 Task: Search the Airbnb community "Property Management Software Communities"
Action: Mouse scrolled (873, 405) with delta (0, 0)
Screenshot: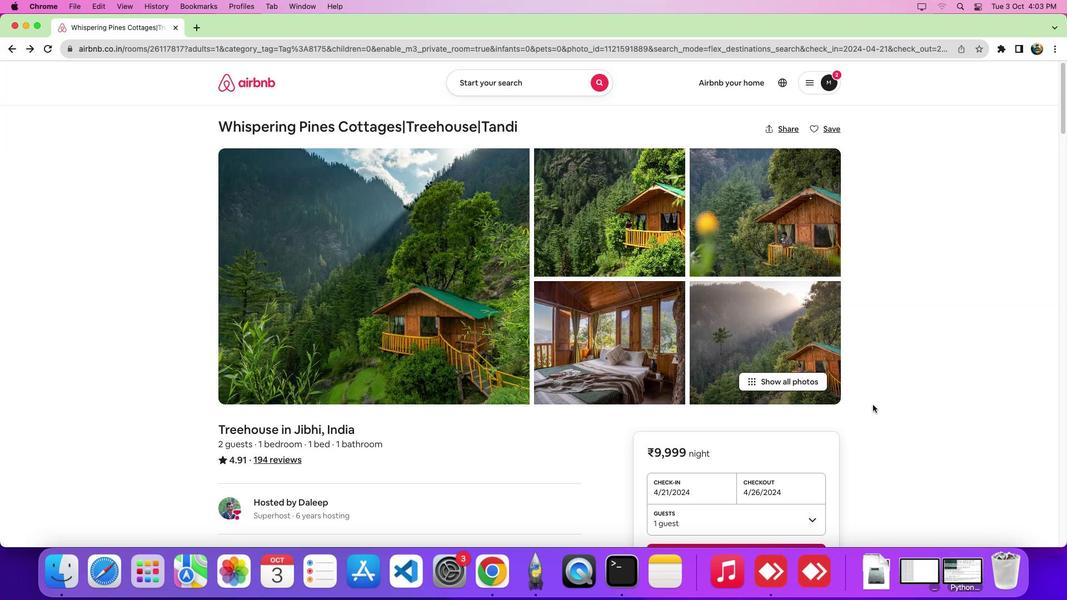 
Action: Mouse scrolled (873, 405) with delta (0, 0)
Screenshot: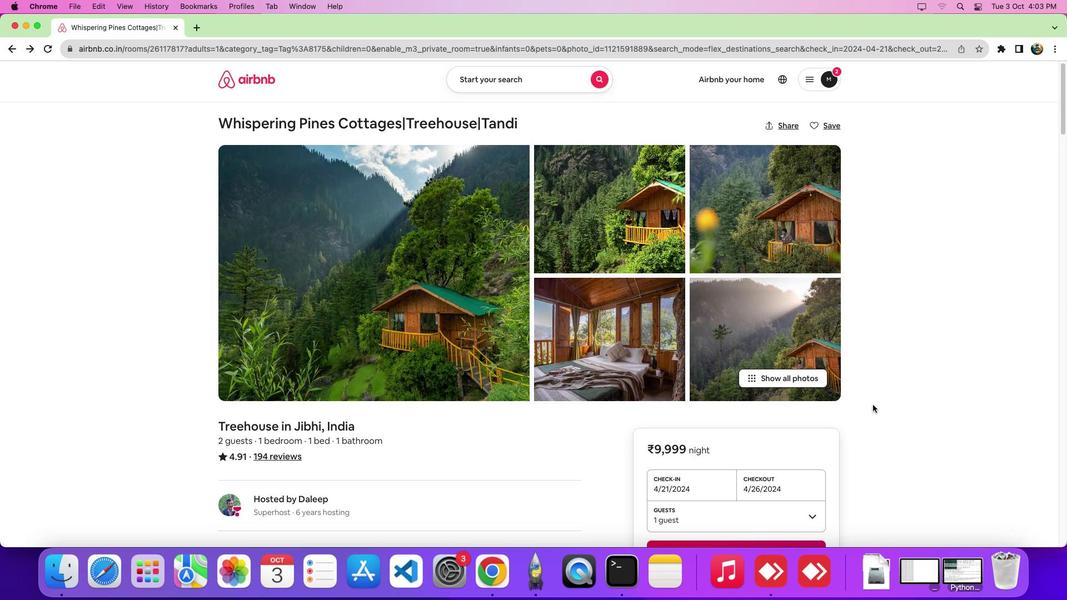 
Action: Mouse scrolled (873, 405) with delta (0, 0)
Screenshot: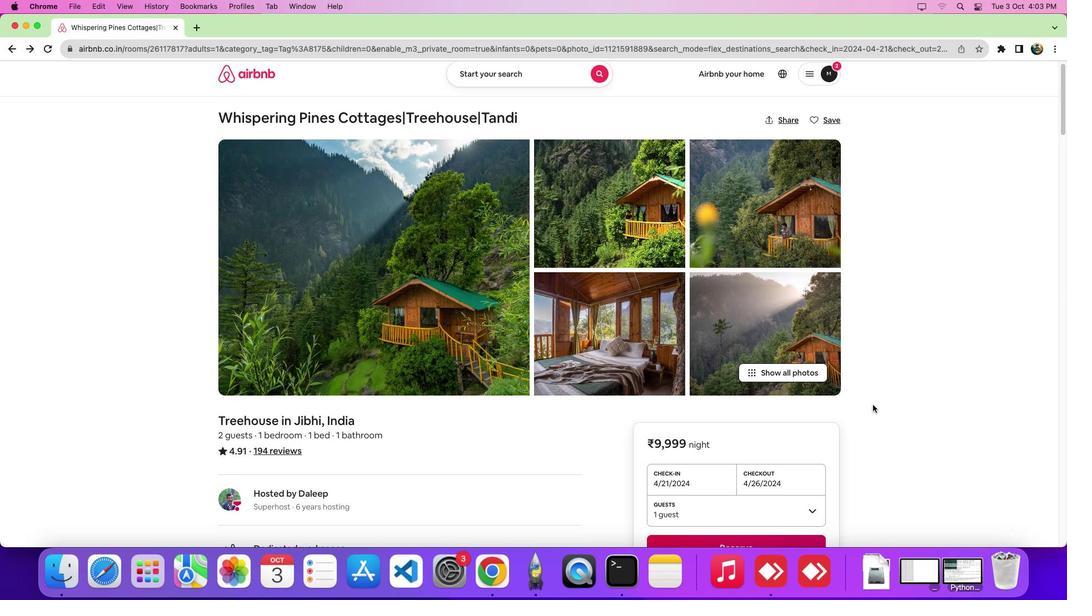 
Action: Mouse scrolled (873, 405) with delta (0, -1)
Screenshot: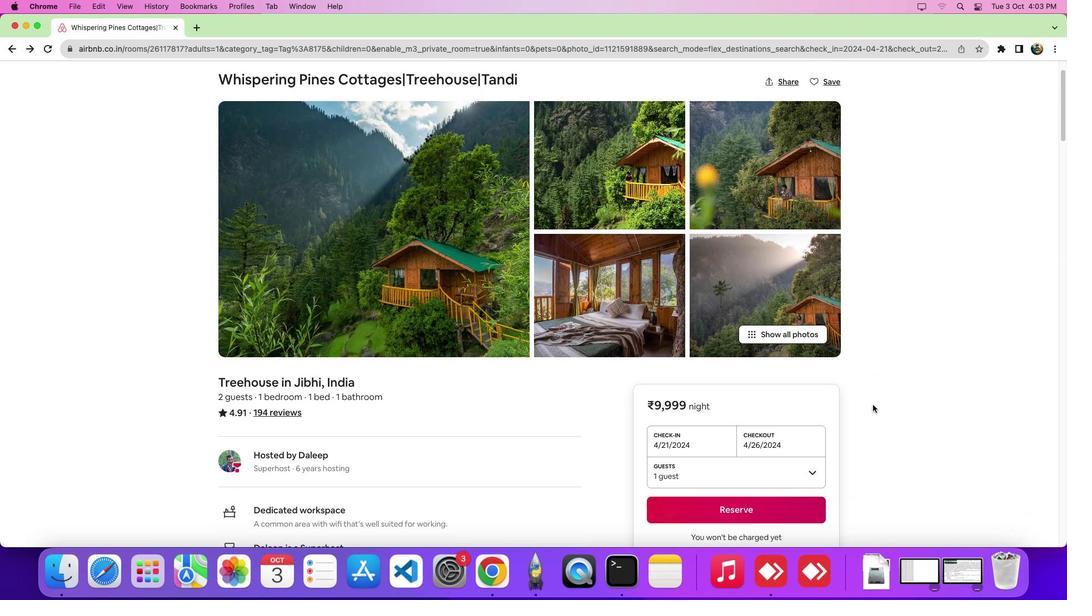 
Action: Mouse scrolled (873, 405) with delta (0, 0)
Screenshot: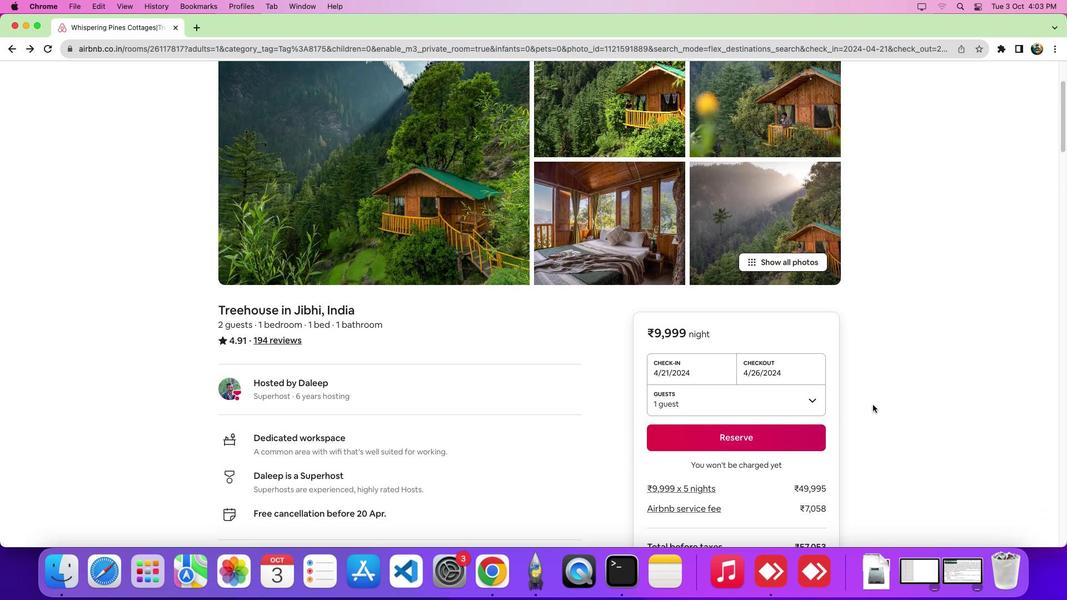 
Action: Mouse scrolled (873, 405) with delta (0, -1)
Screenshot: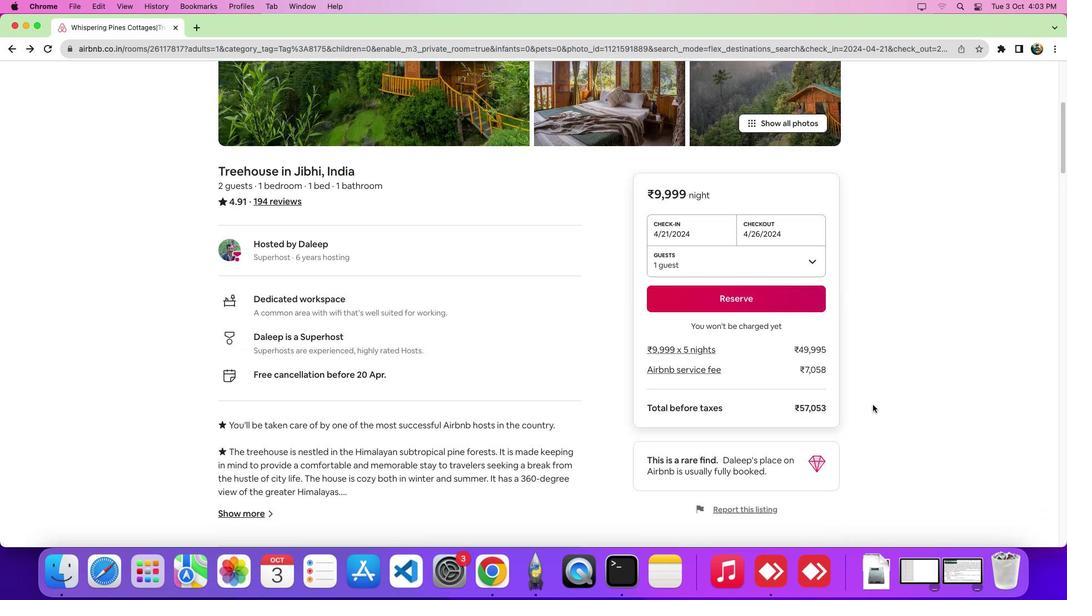 
Action: Mouse scrolled (873, 405) with delta (0, -5)
Screenshot: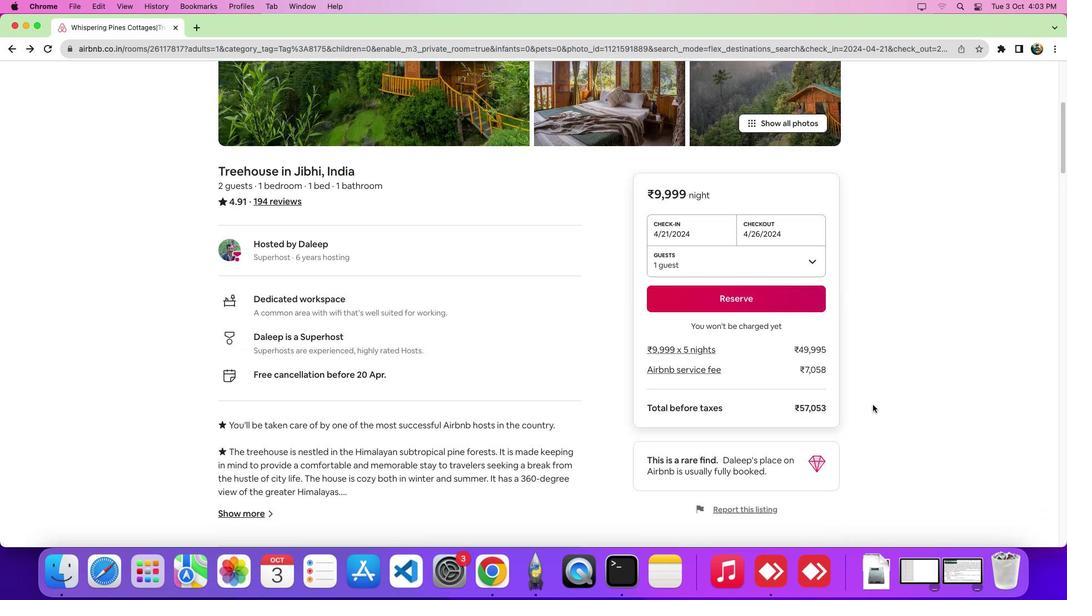 
Action: Mouse scrolled (873, 405) with delta (0, -7)
Screenshot: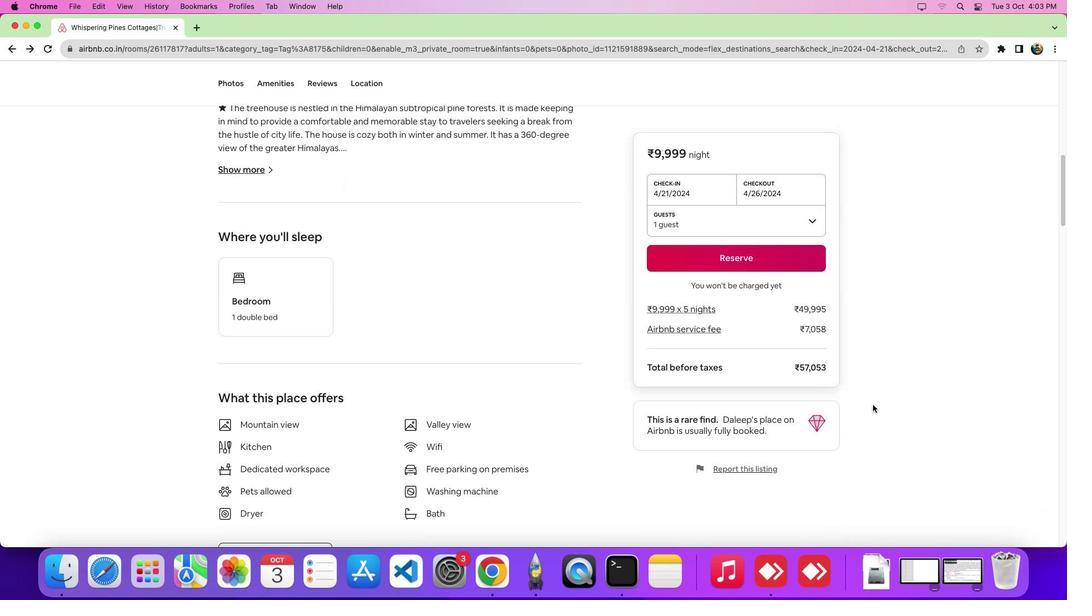 
Action: Mouse scrolled (873, 405) with delta (0, 0)
Screenshot: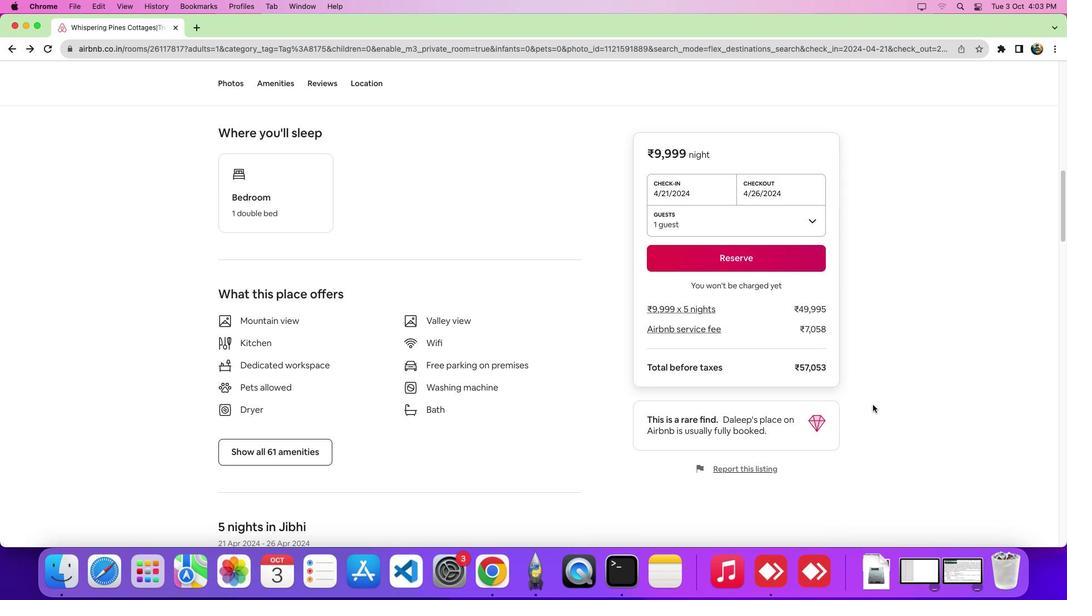 
Action: Mouse scrolled (873, 405) with delta (0, -1)
Screenshot: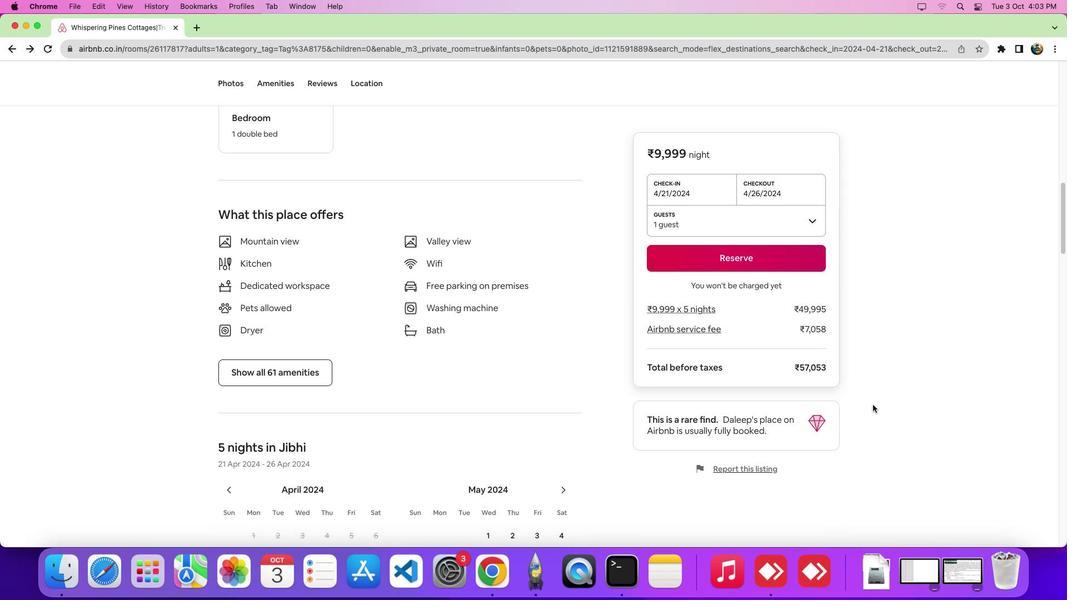 
Action: Mouse scrolled (873, 405) with delta (0, -5)
Screenshot: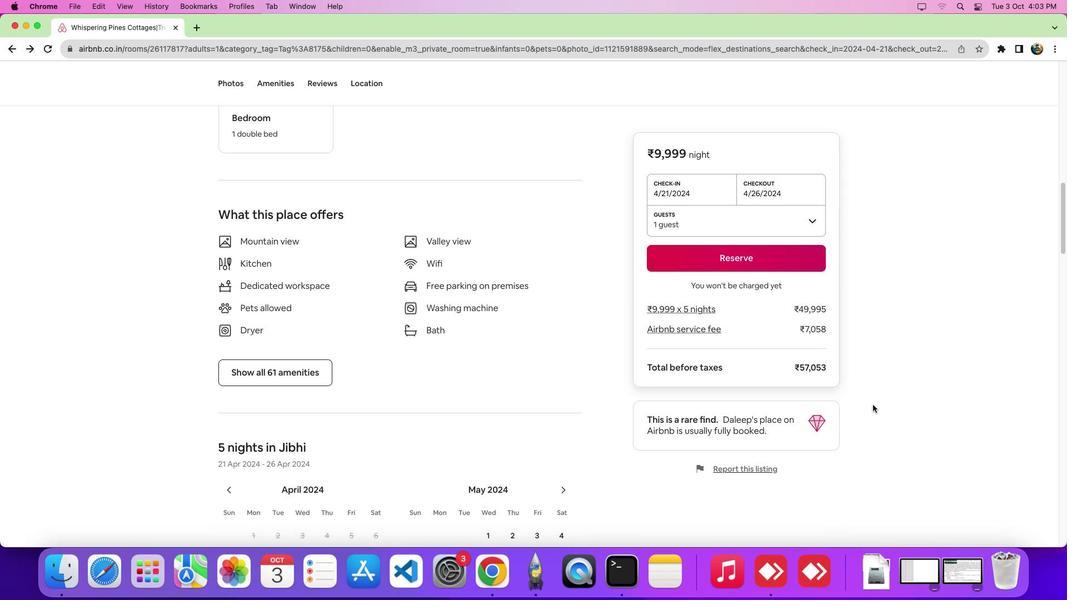 
Action: Mouse scrolled (873, 405) with delta (0, -7)
Screenshot: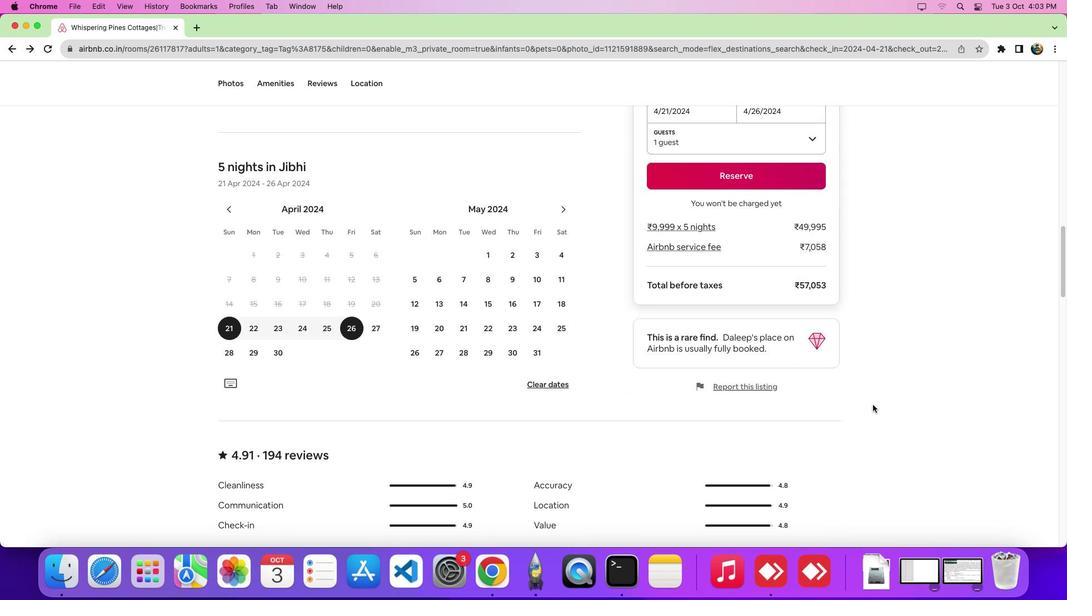 
Action: Mouse scrolled (873, 405) with delta (0, -8)
Screenshot: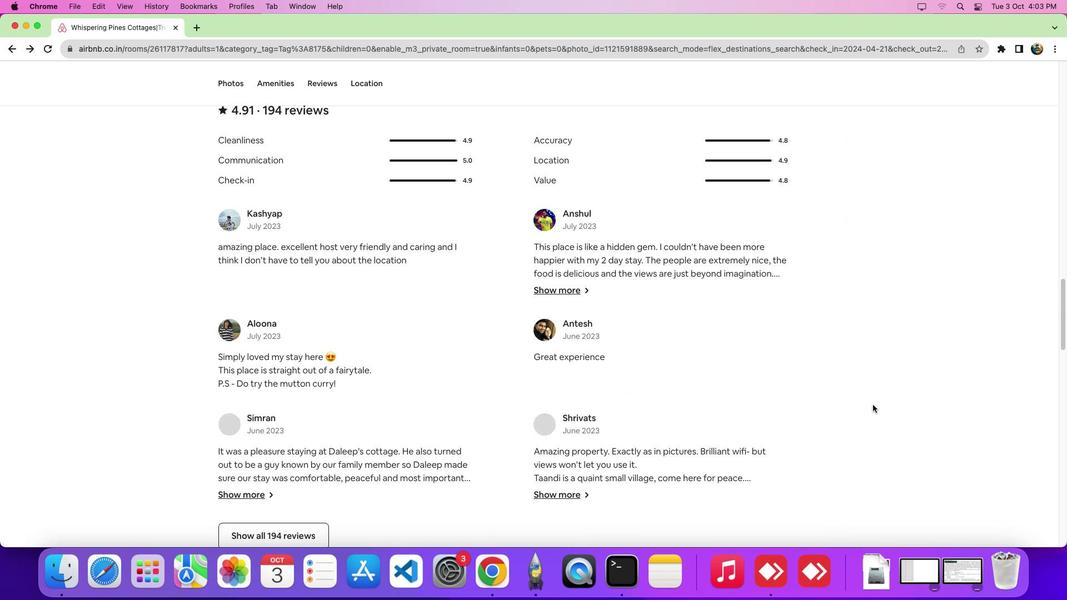 
Action: Mouse scrolled (873, 405) with delta (0, 0)
Screenshot: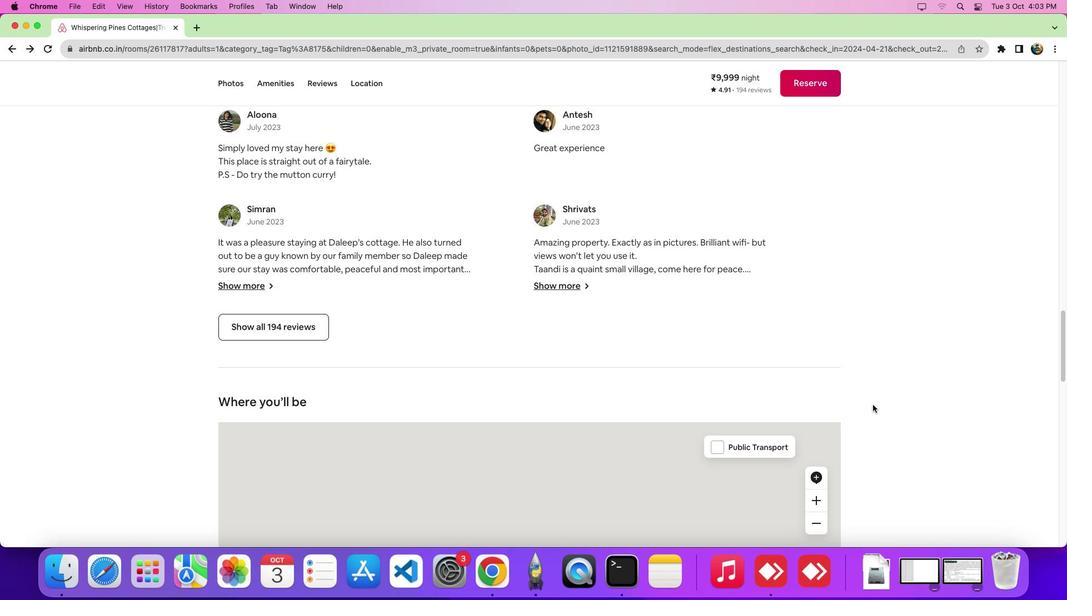 
Action: Mouse scrolled (873, 405) with delta (0, -1)
Screenshot: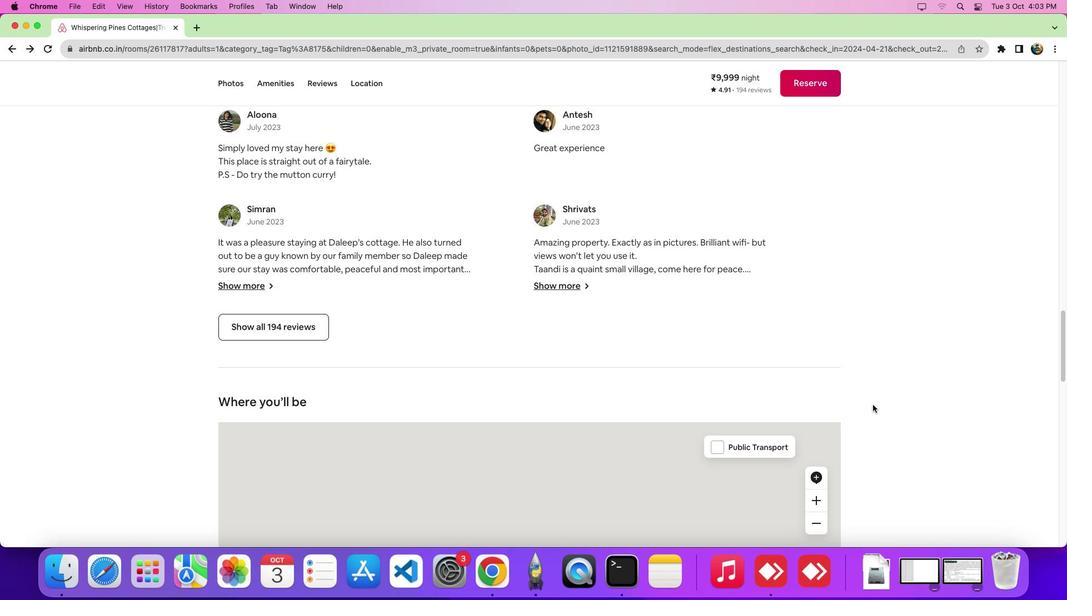 
Action: Mouse scrolled (873, 405) with delta (0, -5)
Screenshot: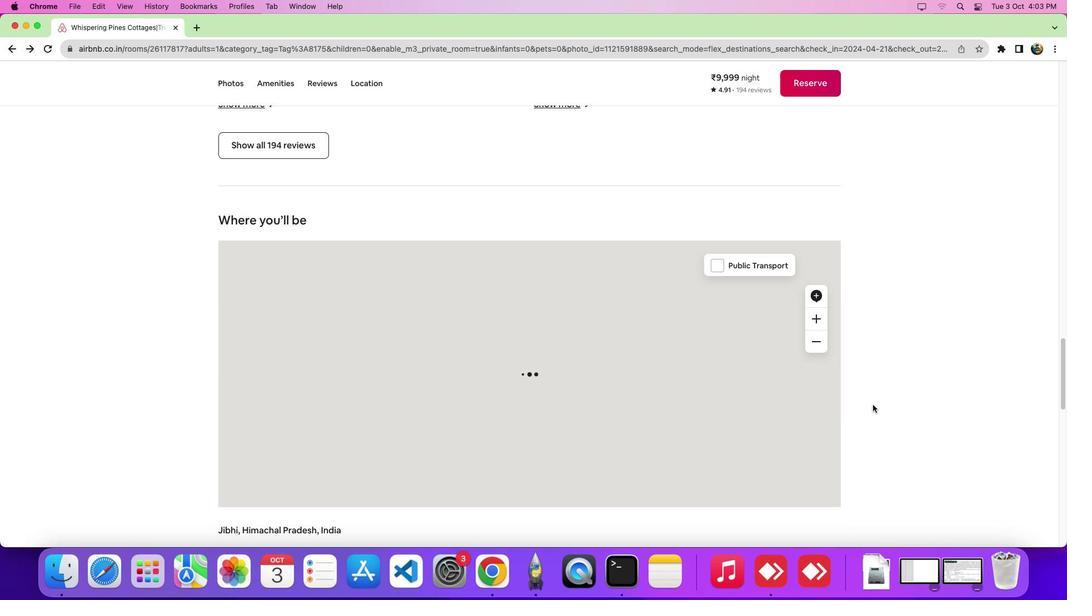 
Action: Mouse scrolled (873, 405) with delta (0, -7)
Screenshot: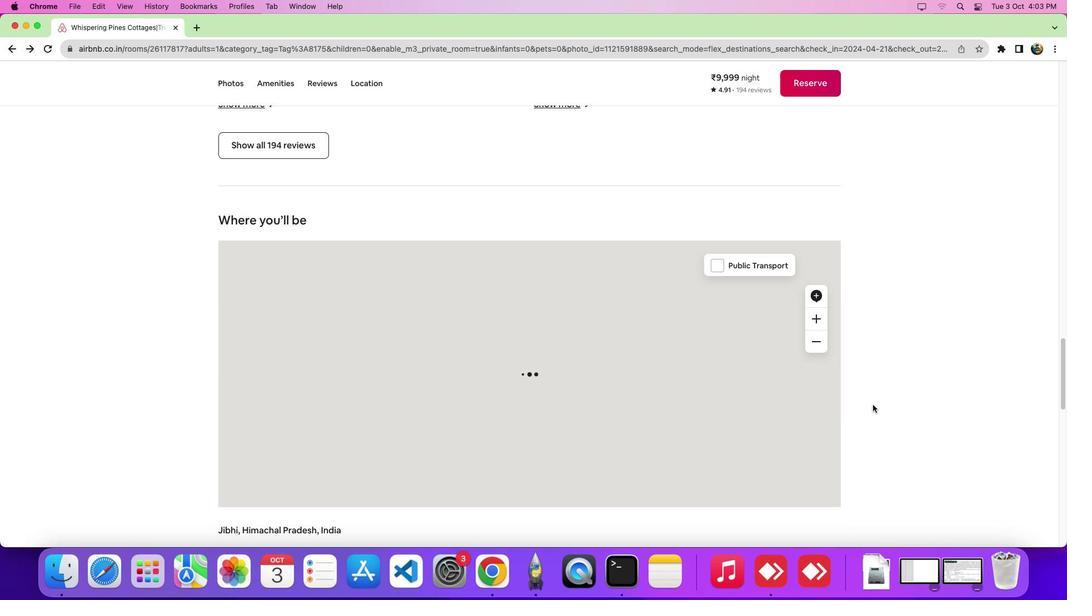 
Action: Mouse scrolled (873, 405) with delta (0, 0)
Screenshot: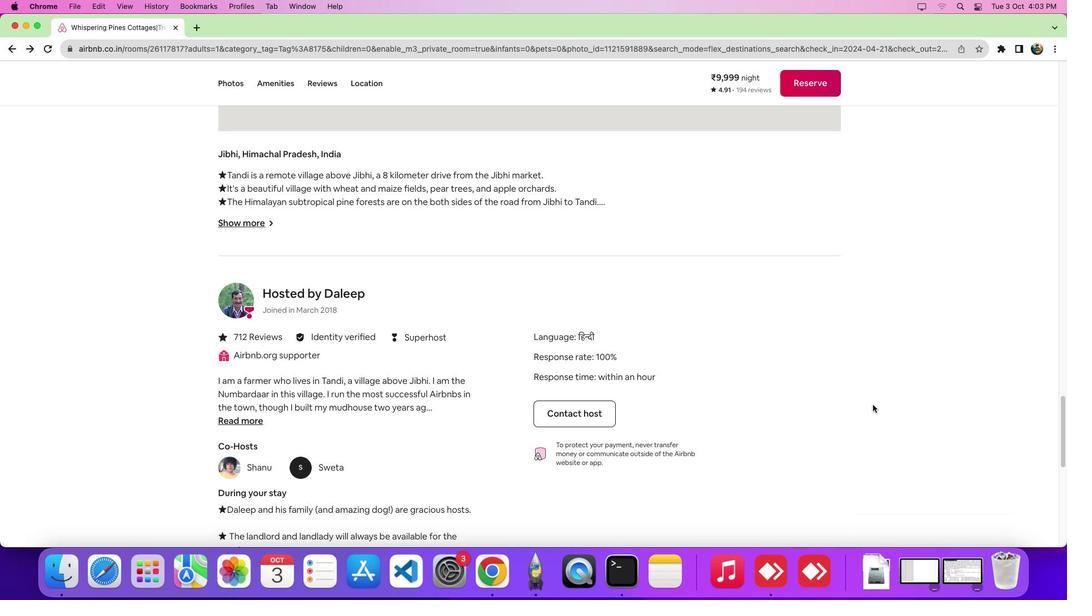 
Action: Mouse scrolled (873, 405) with delta (0, -1)
Screenshot: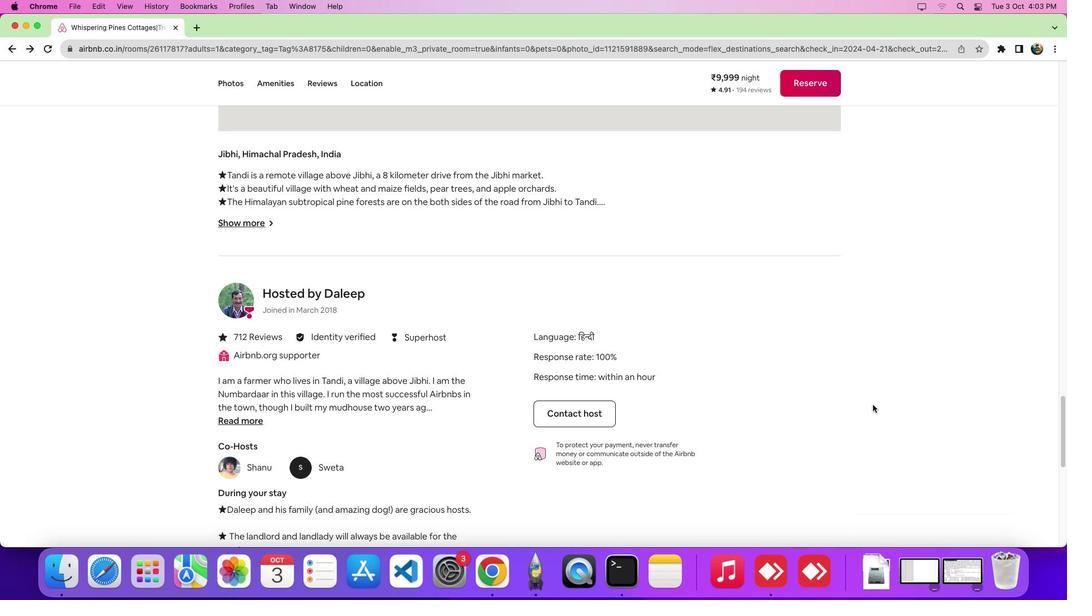 
Action: Mouse scrolled (873, 405) with delta (0, -5)
Screenshot: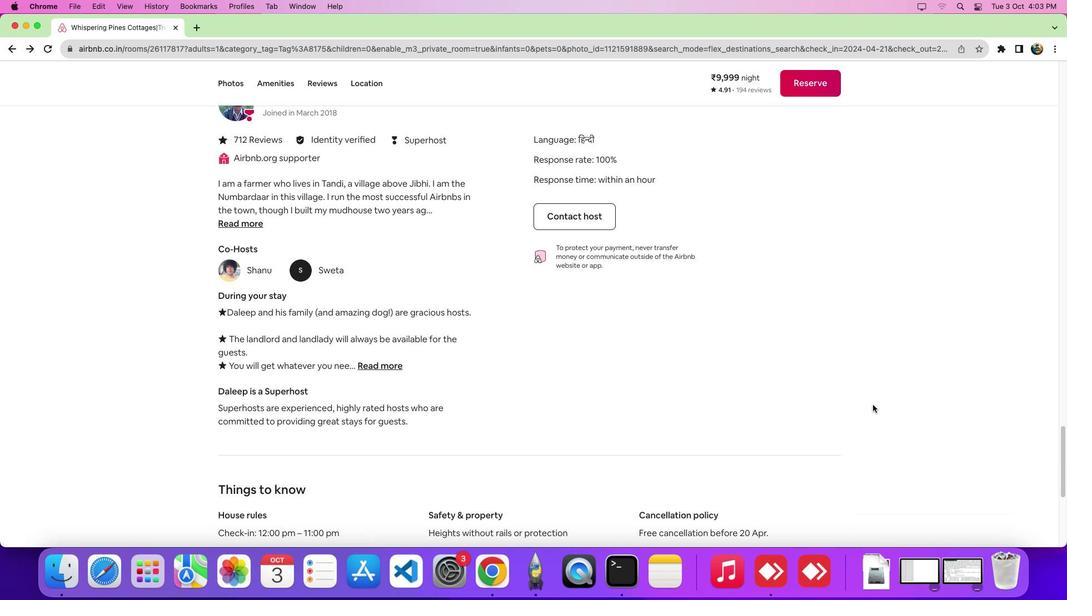 
Action: Mouse scrolled (873, 405) with delta (0, -7)
Screenshot: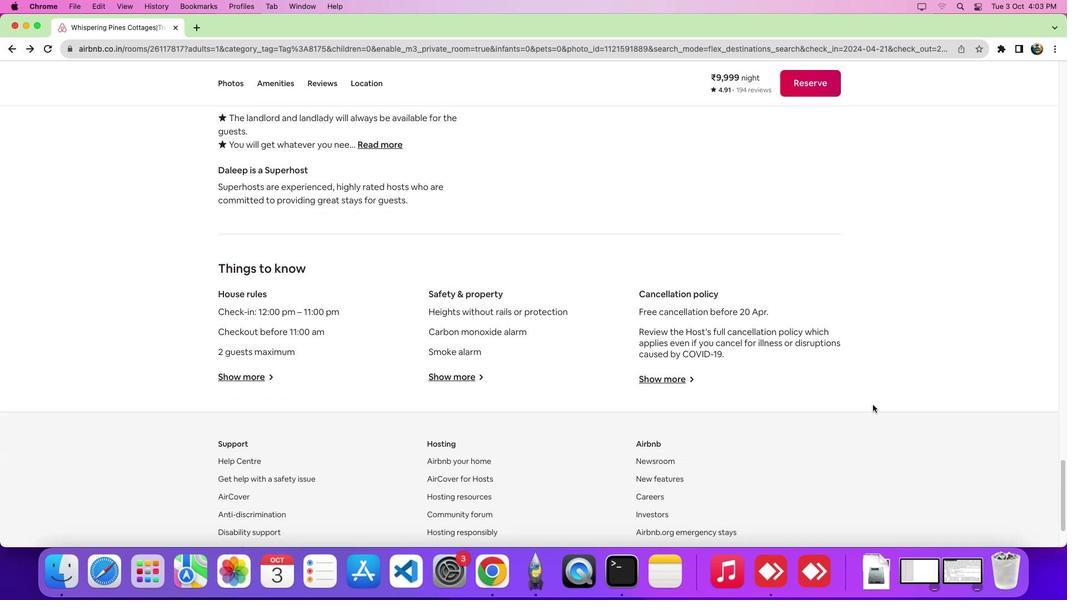 
Action: Mouse scrolled (873, 405) with delta (0, 0)
Screenshot: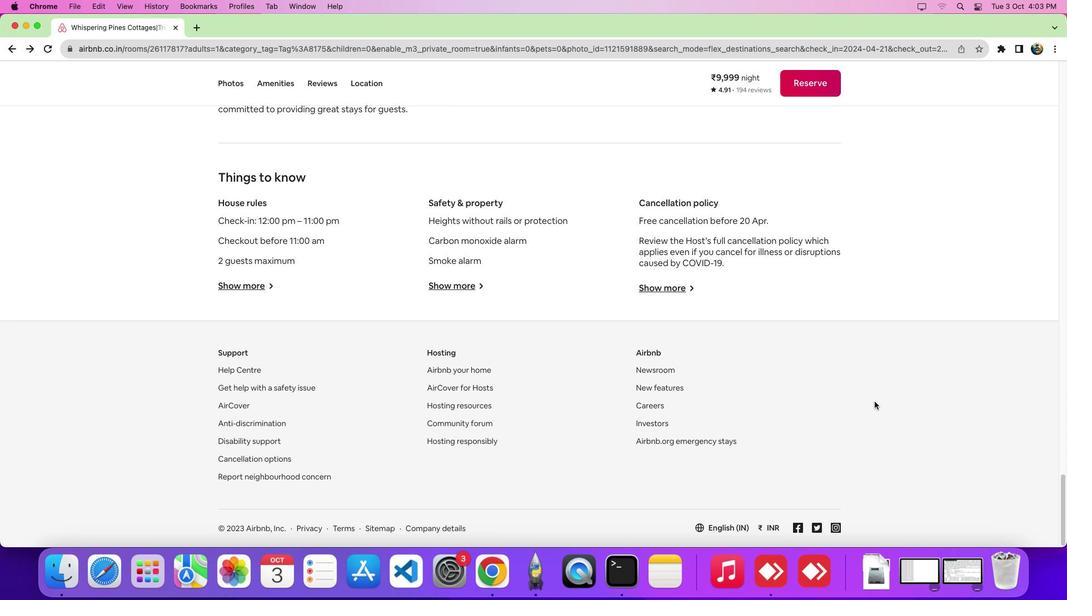 
Action: Mouse moved to (874, 404)
Screenshot: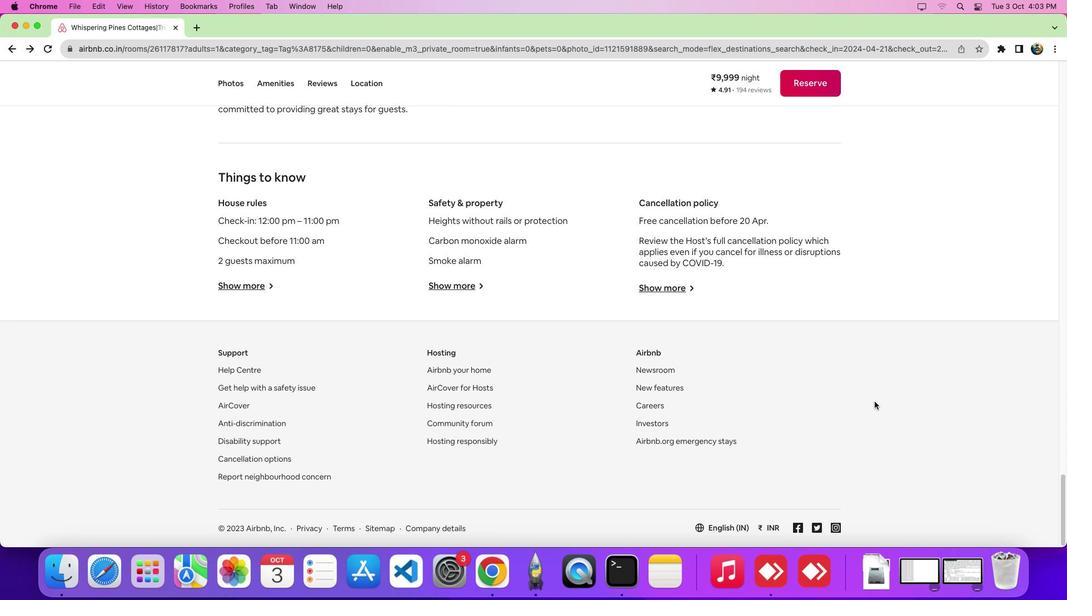 
Action: Mouse scrolled (874, 404) with delta (0, -1)
Screenshot: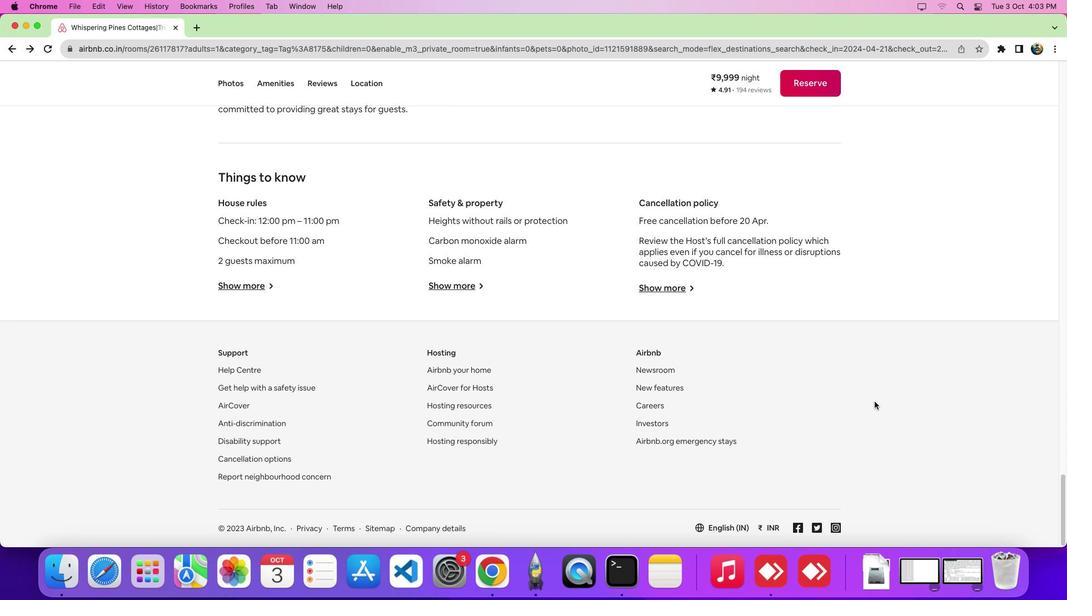 
Action: Mouse moved to (874, 404)
Screenshot: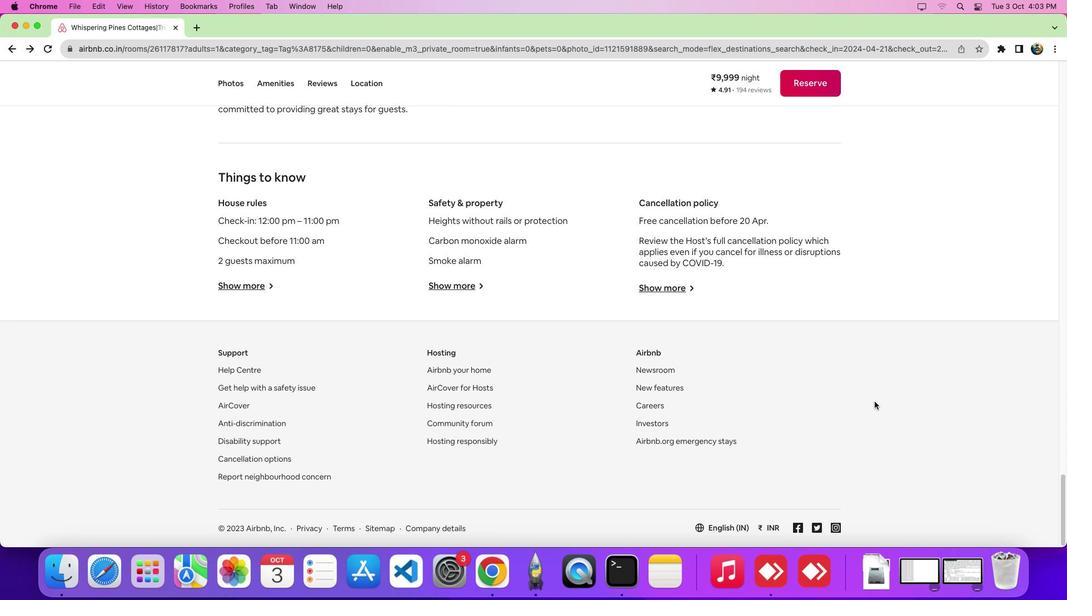 
Action: Mouse scrolled (874, 404) with delta (0, -5)
Screenshot: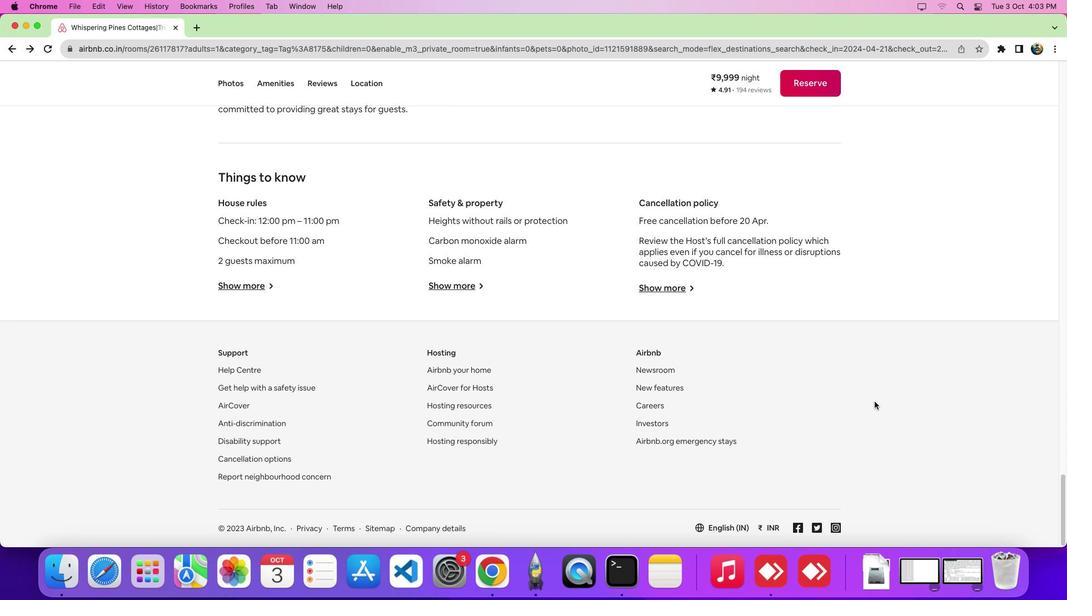 
Action: Mouse moved to (479, 426)
Screenshot: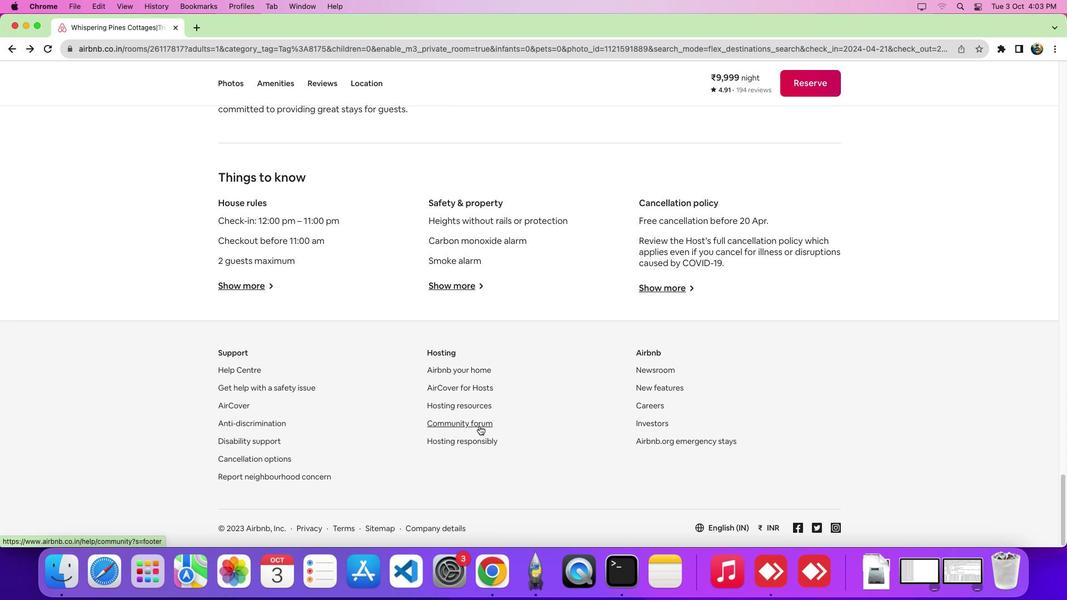 
Action: Mouse pressed left at (479, 426)
Screenshot: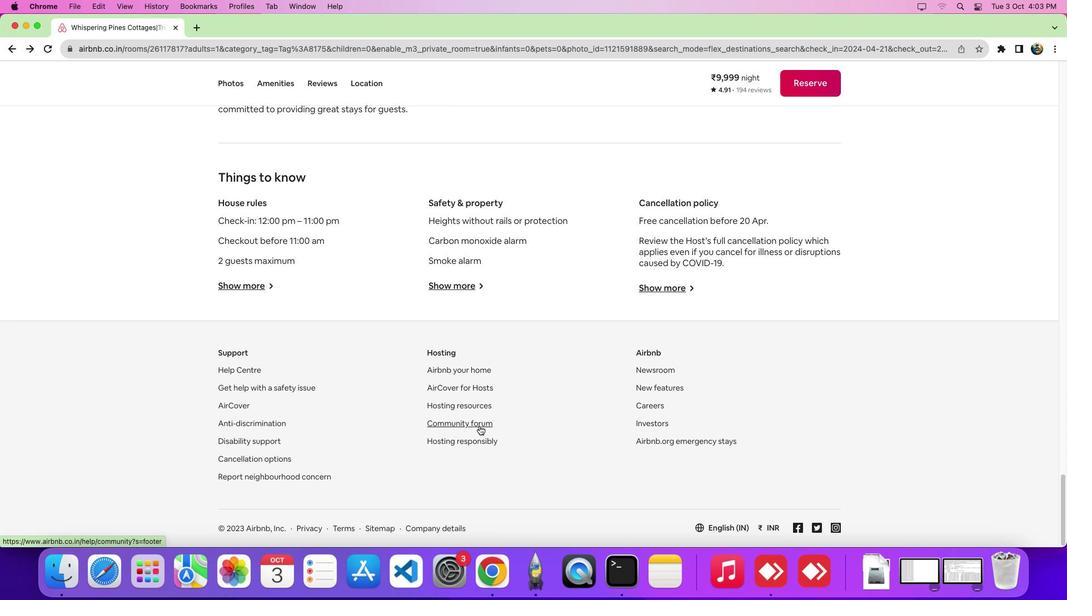 
Action: Mouse moved to (462, 369)
Screenshot: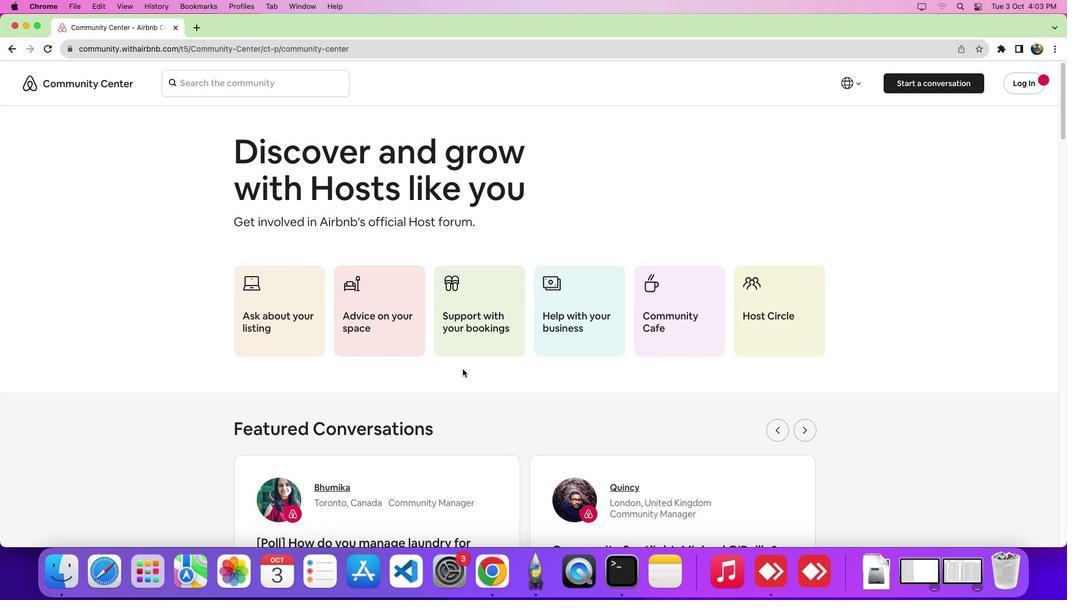 
Action: Mouse scrolled (462, 369) with delta (0, 0)
Screenshot: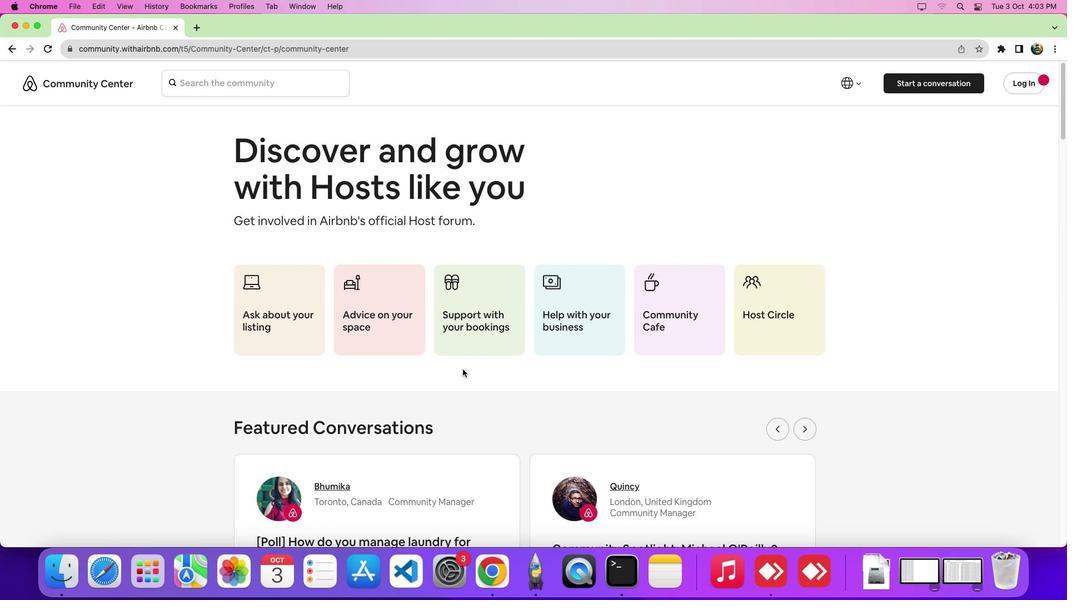 
Action: Mouse scrolled (462, 369) with delta (0, 0)
Screenshot: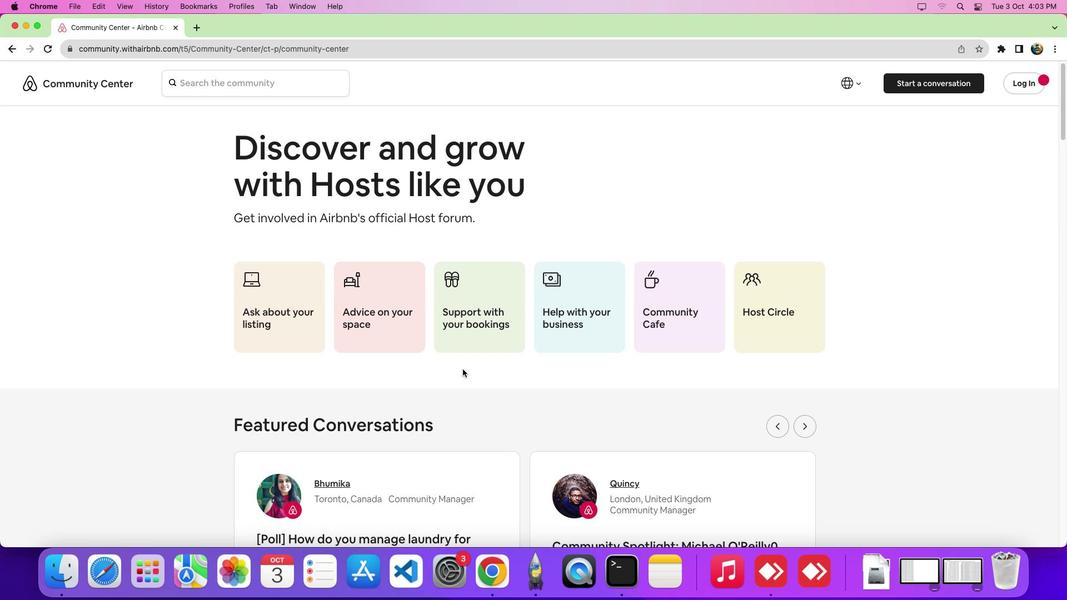 
Action: Mouse moved to (249, 90)
Screenshot: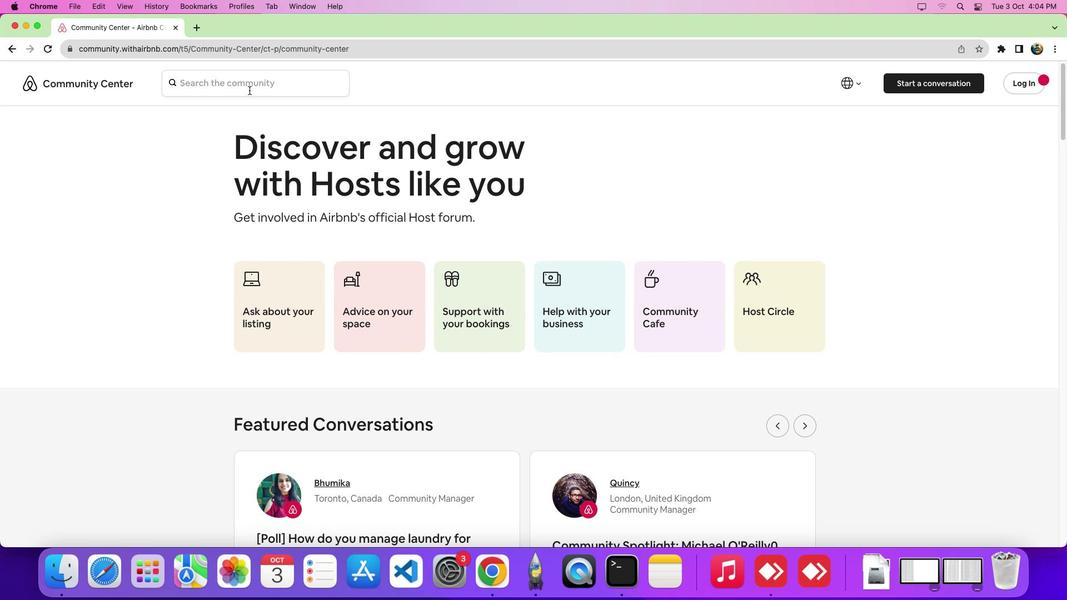 
Action: Mouse pressed left at (249, 90)
Screenshot: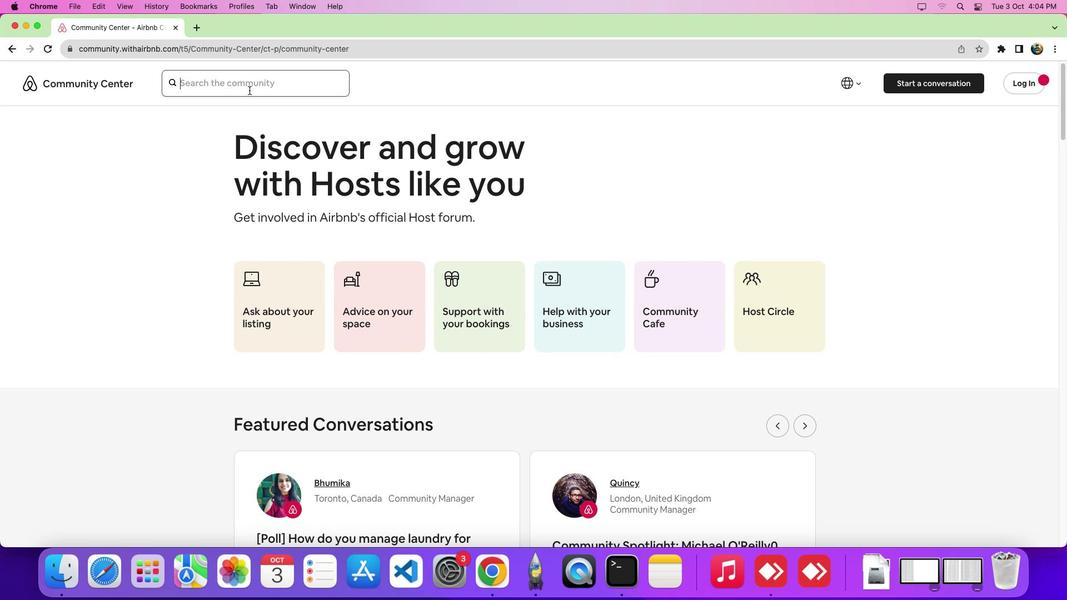 
Action: Key pressed Key.shift'P''r''o''p''w'Key.backspace'e''r''t''y'Key.spaceKey.shift'M''a''n''a''g''e''m''e''n''t'Key.spaceKey.shift_r'S''o''f''t''w''a''r''e'Key.spaceKey.shift_r'C''o''m''m''u''n''i''t''i''e''s'Key.enter
Screenshot: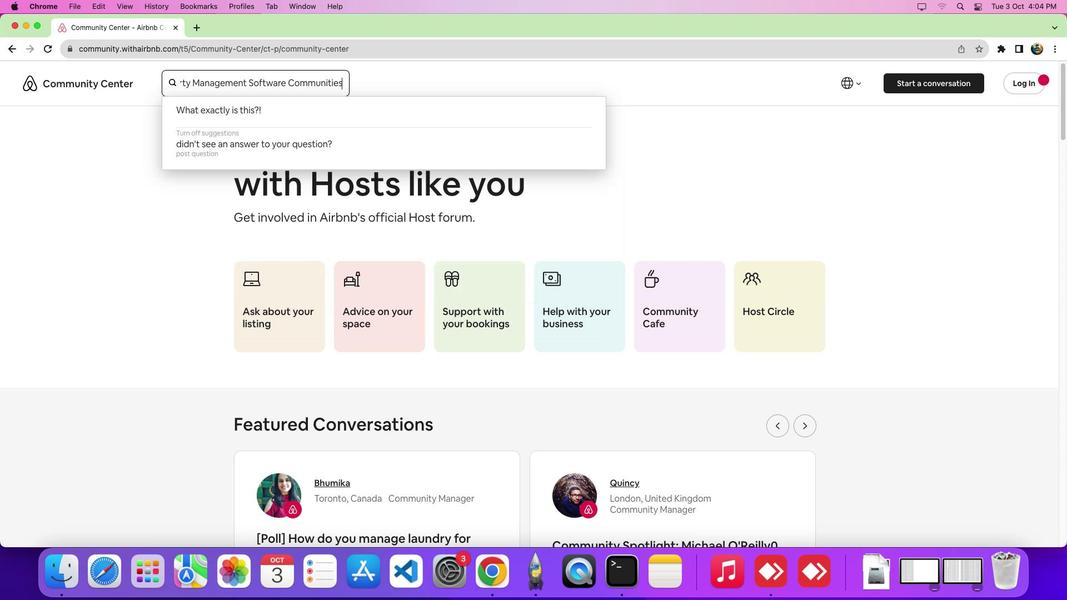 
Action: Mouse moved to (437, 319)
Screenshot: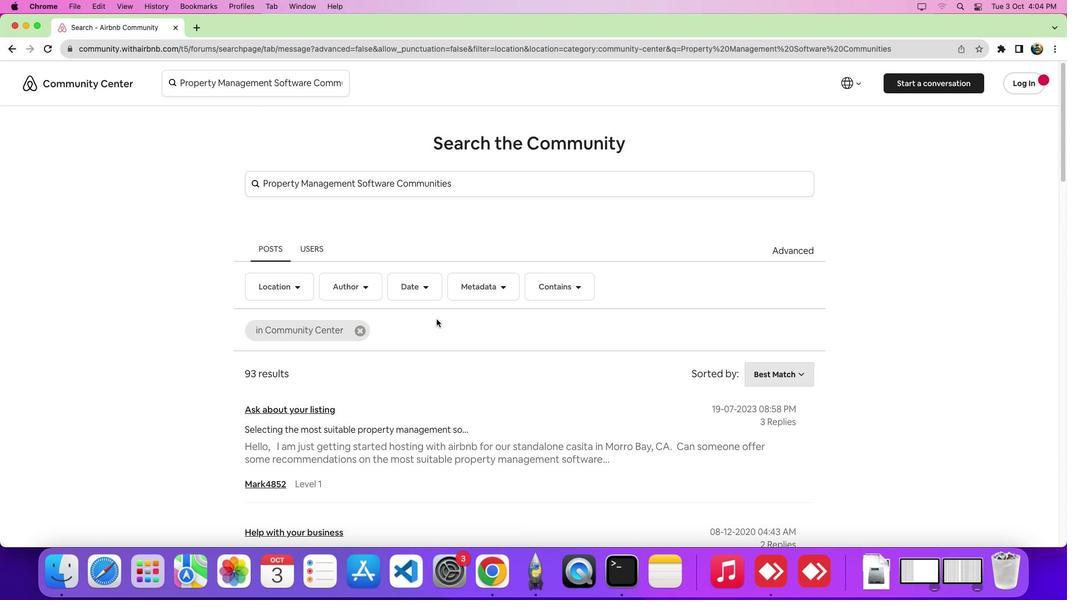 
Action: Mouse scrolled (437, 319) with delta (0, 0)
Screenshot: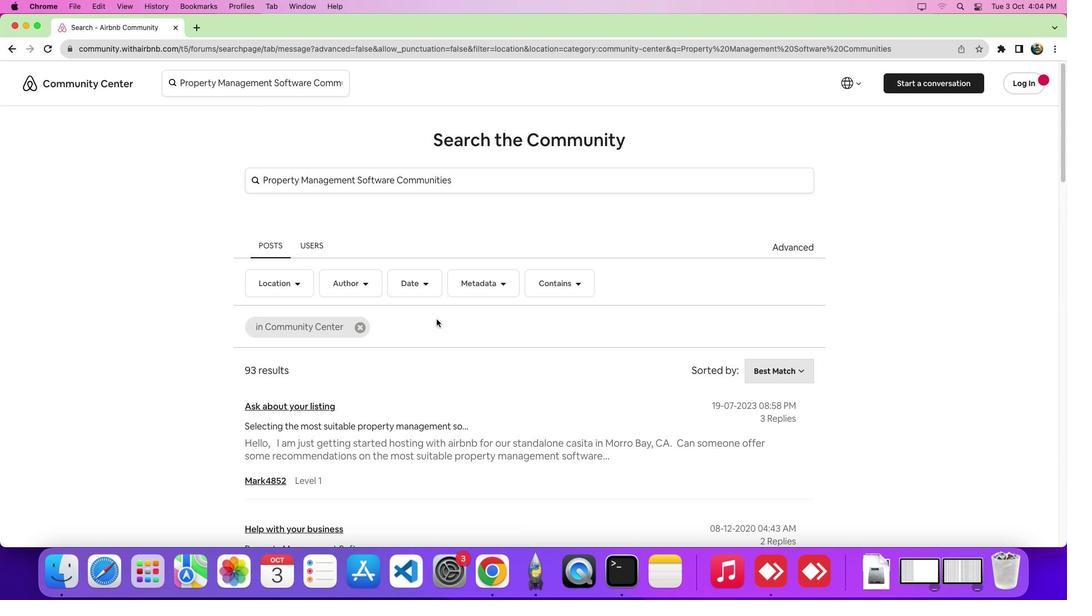 
Action: Mouse scrolled (437, 319) with delta (0, 0)
Screenshot: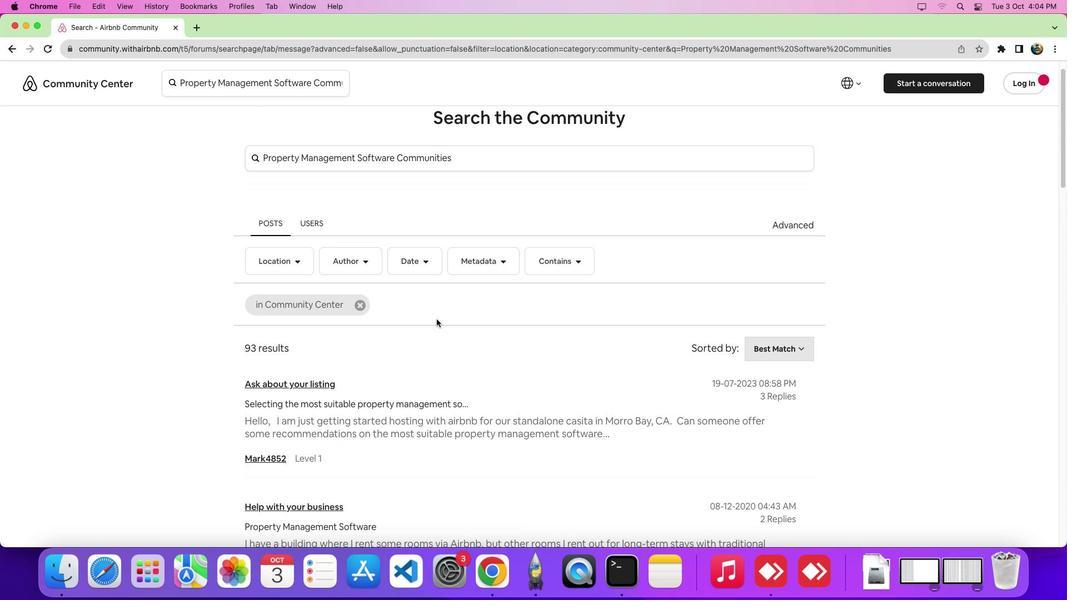 
Action: Mouse scrolled (437, 319) with delta (0, -1)
Screenshot: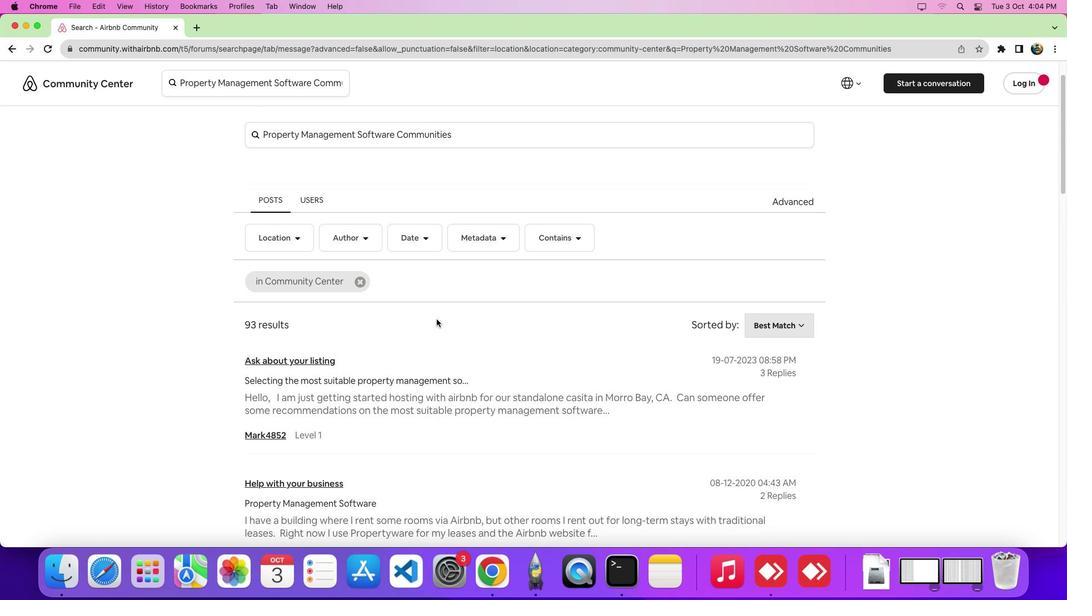 
Action: Mouse scrolled (437, 319) with delta (0, 0)
Screenshot: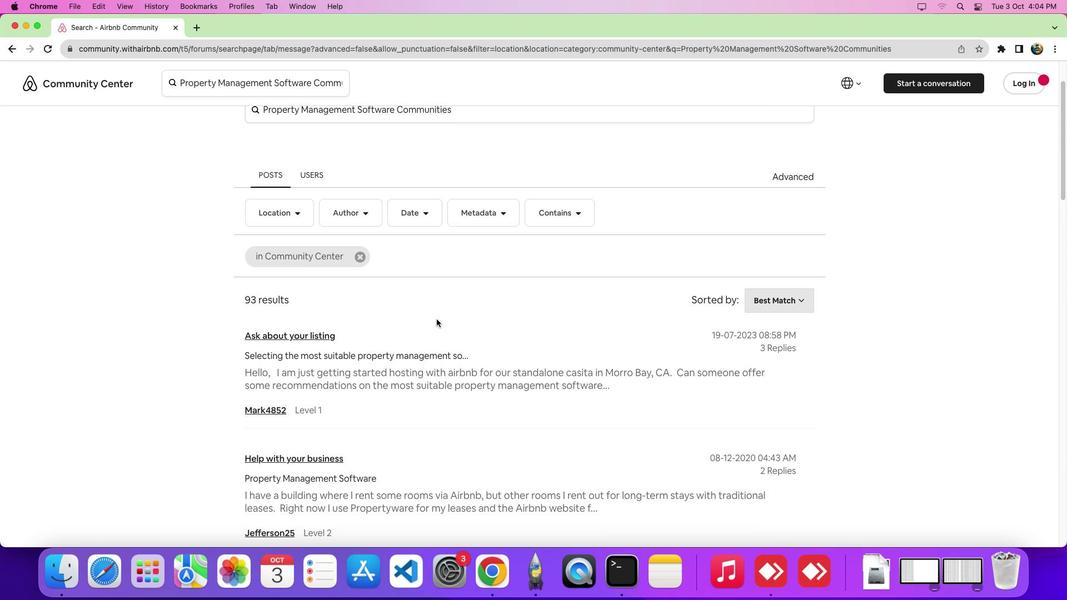 
Action: Mouse scrolled (437, 319) with delta (0, 0)
Screenshot: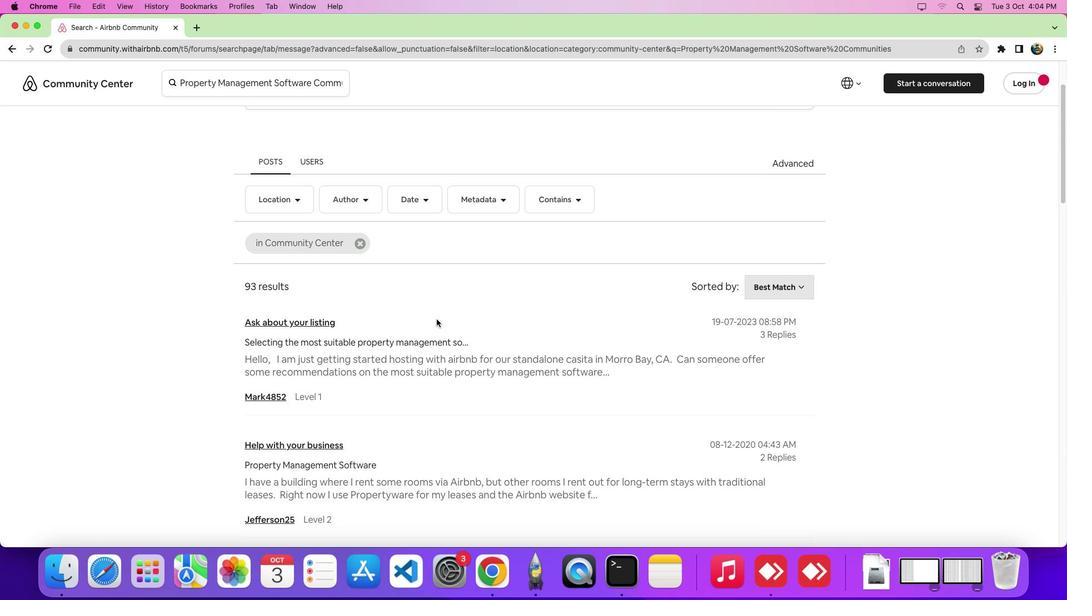
Action: Mouse scrolled (437, 319) with delta (0, 0)
Screenshot: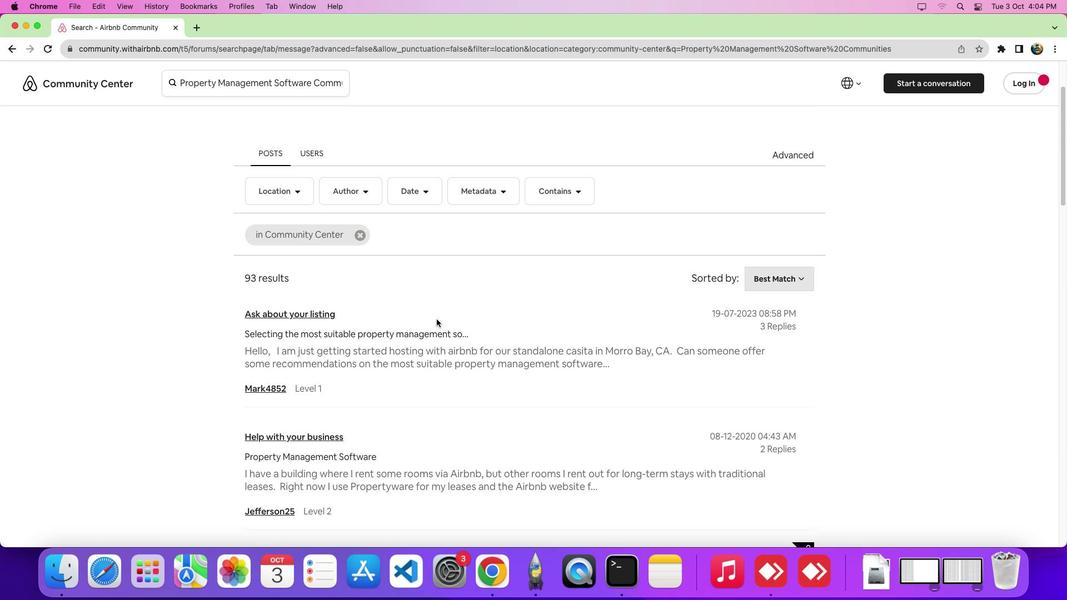 
Action: Mouse scrolled (437, 319) with delta (0, 0)
Screenshot: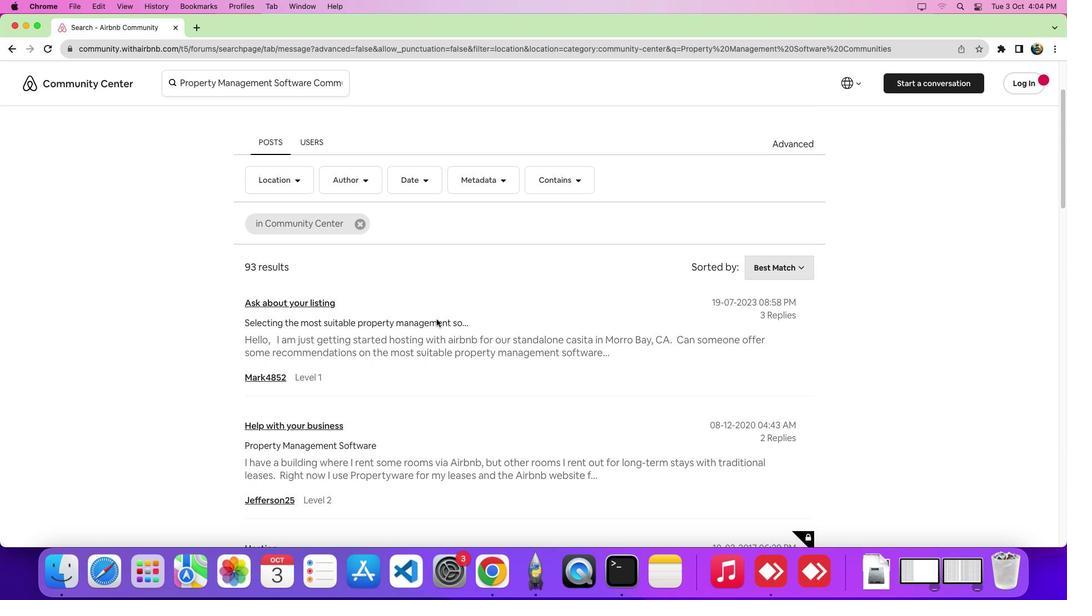 
Action: Mouse scrolled (437, 319) with delta (0, 0)
Screenshot: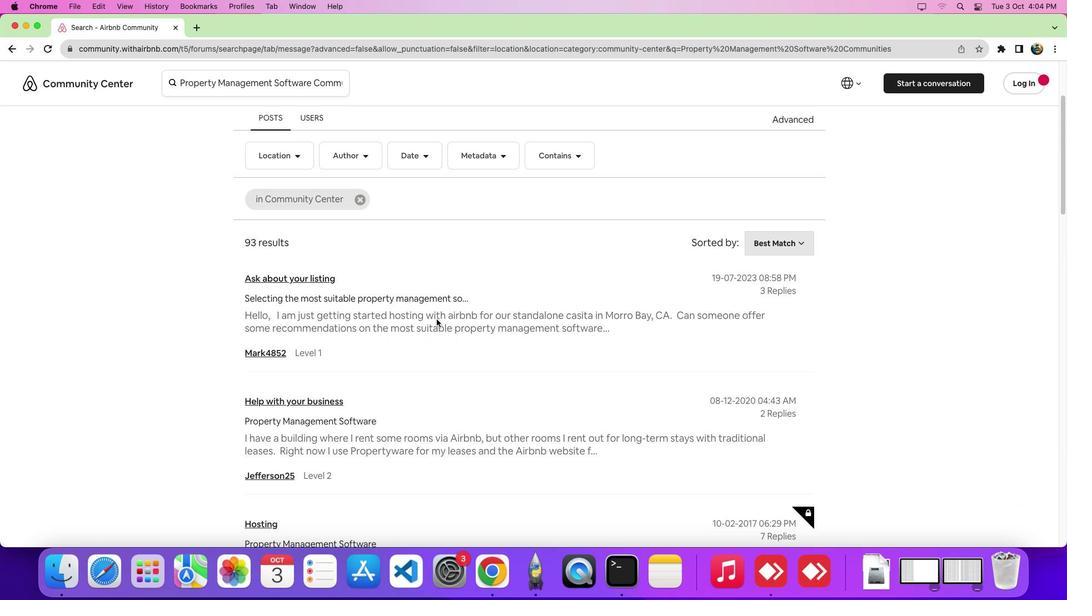 
Action: Mouse scrolled (437, 319) with delta (0, 0)
Screenshot: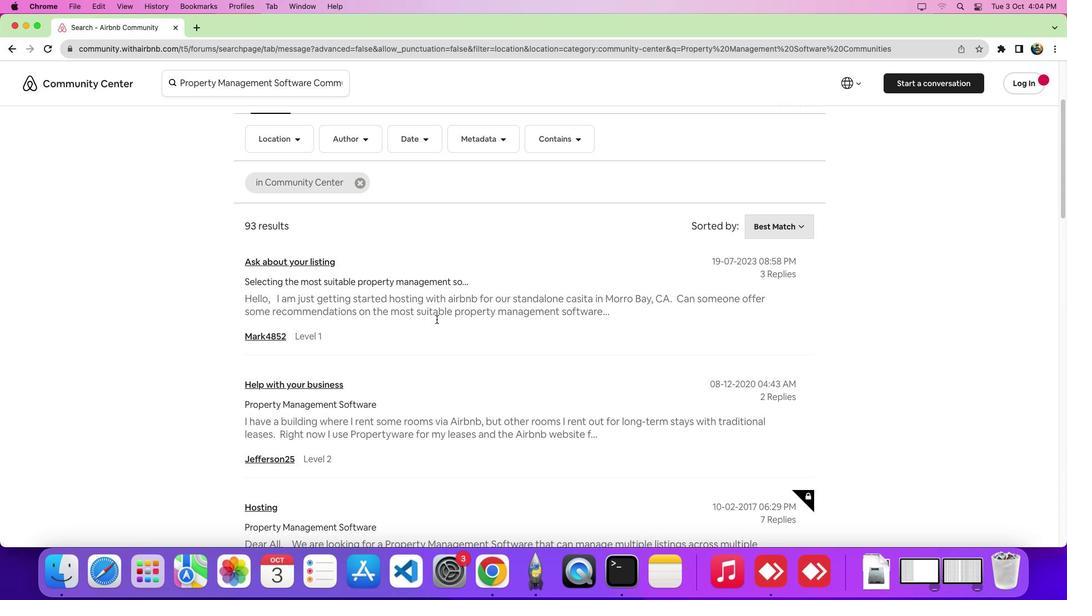 
Action: Mouse scrolled (437, 319) with delta (0, 0)
Screenshot: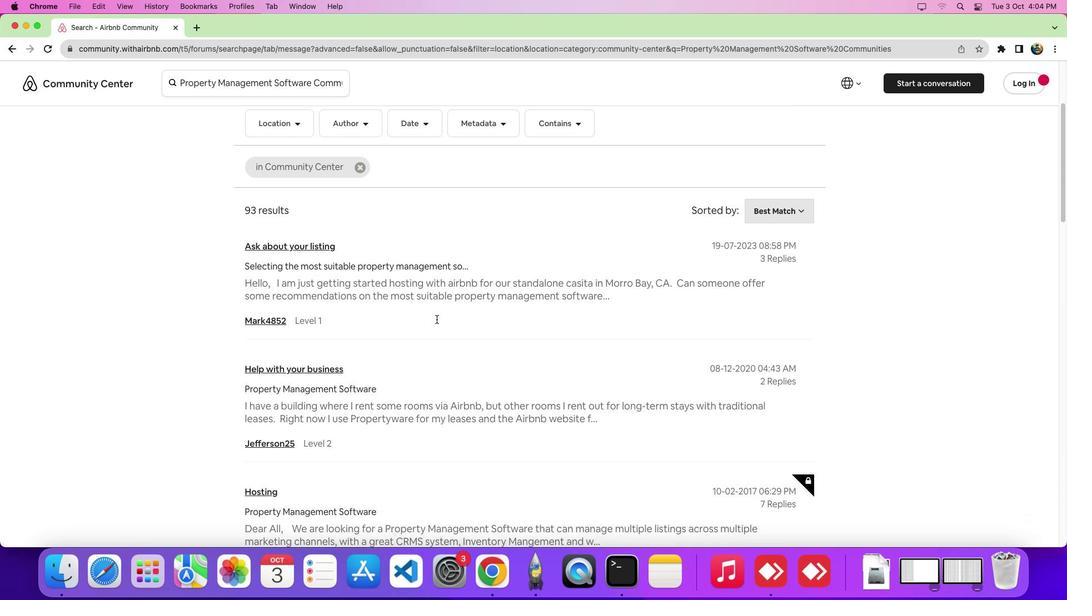 
Action: Mouse scrolled (437, 319) with delta (0, 0)
Screenshot: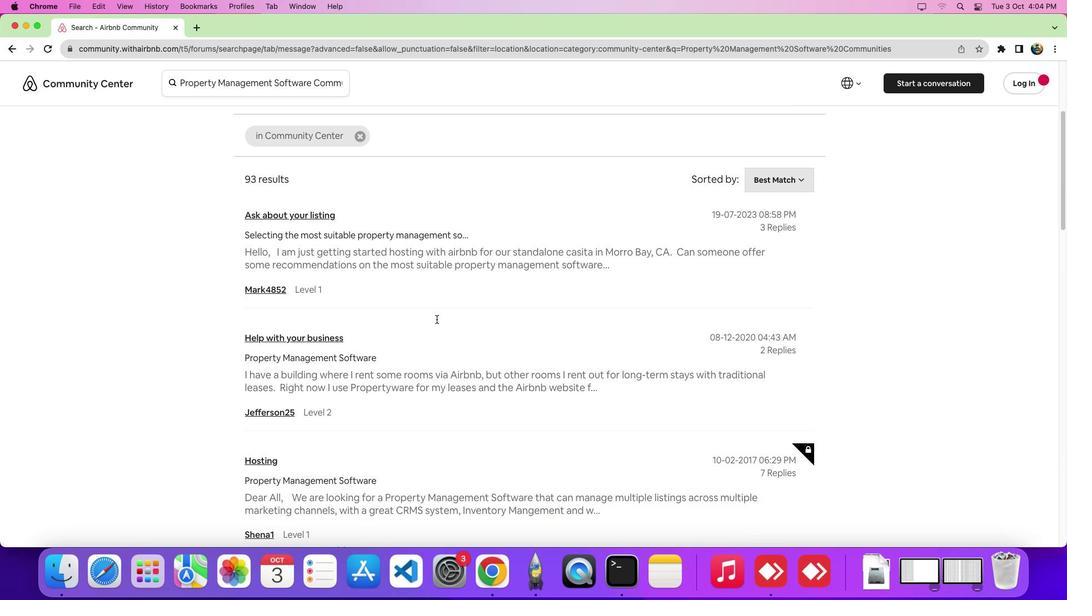 
Action: Mouse scrolled (437, 319) with delta (0, 0)
Screenshot: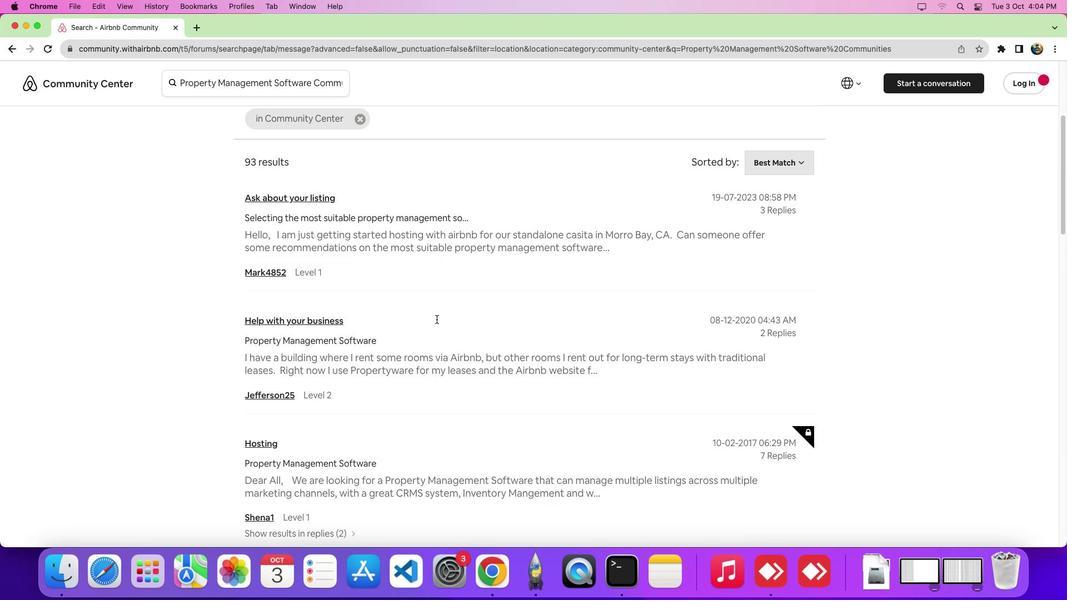 
Action: Mouse scrolled (437, 319) with delta (0, 0)
Screenshot: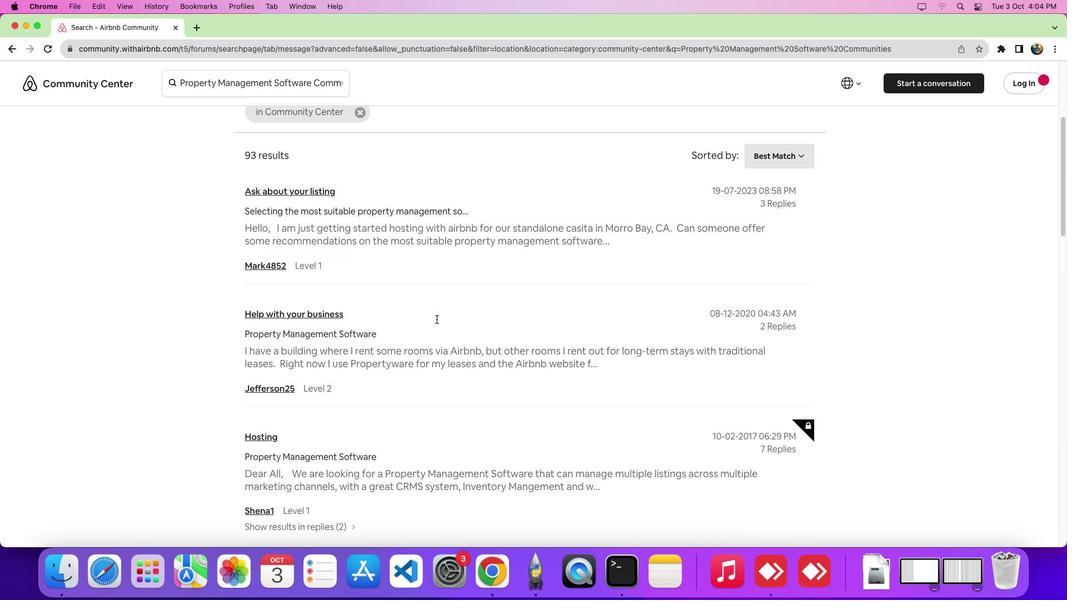 
Action: Mouse scrolled (437, 319) with delta (0, 0)
Screenshot: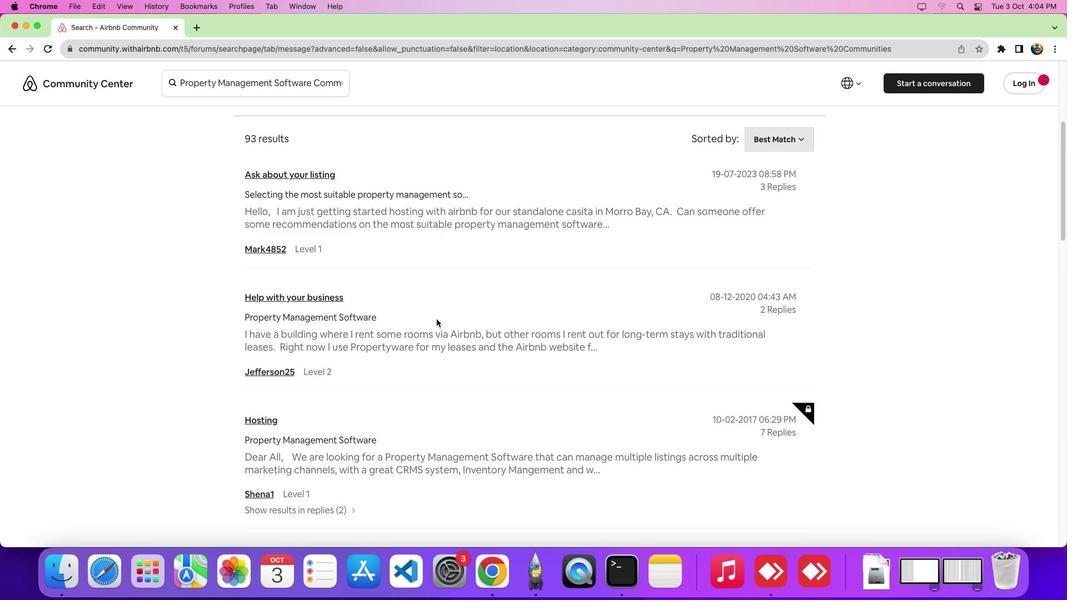 
Action: Mouse scrolled (437, 319) with delta (0, 0)
Screenshot: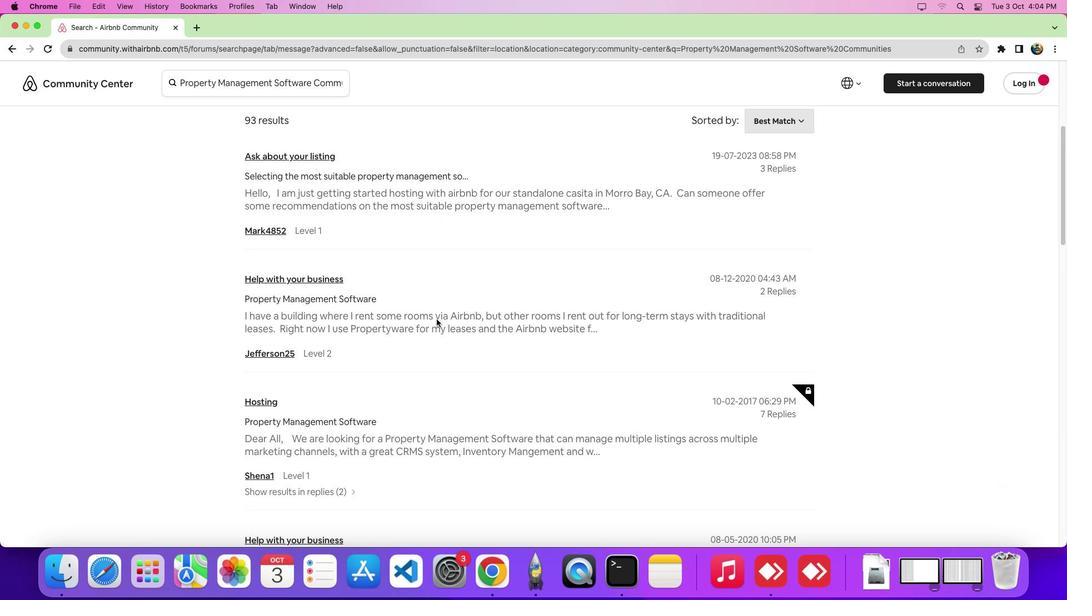 
Action: Mouse scrolled (437, 319) with delta (0, -1)
Screenshot: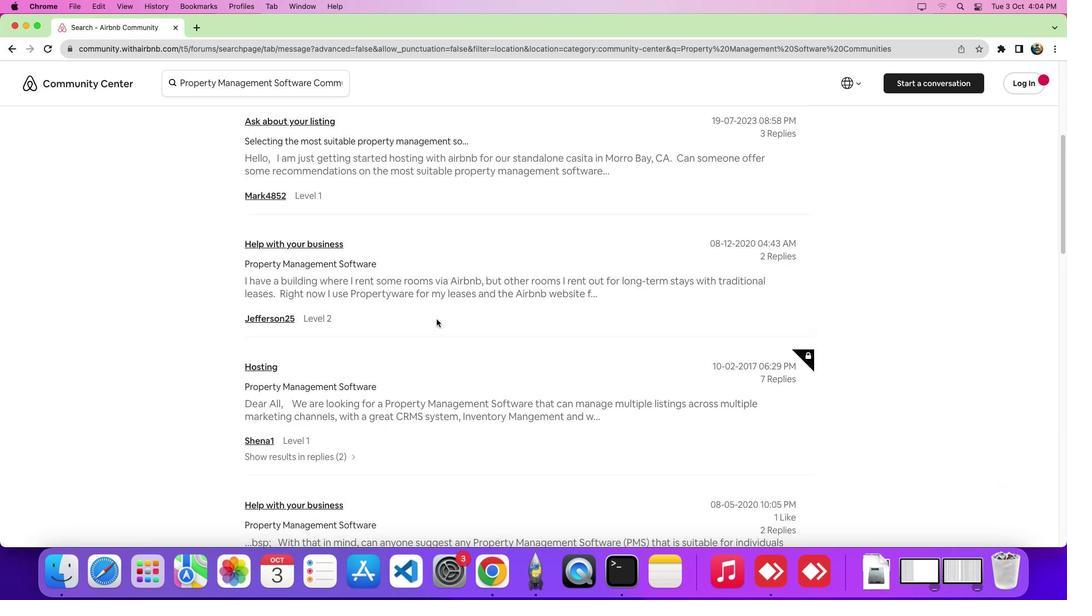 
Action: Mouse scrolled (437, 319) with delta (0, 0)
Screenshot: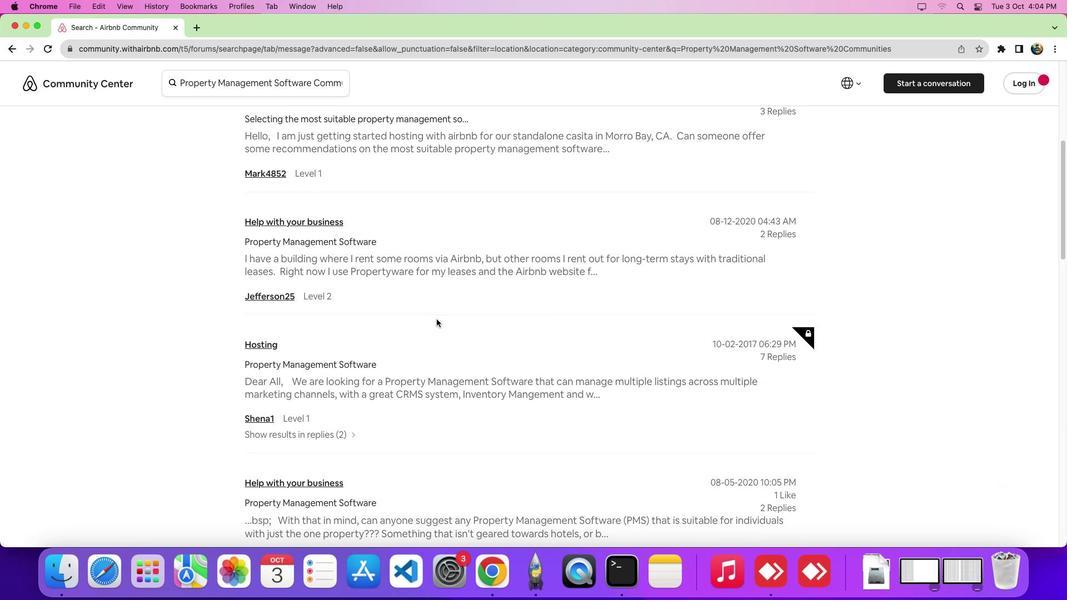 
Action: Mouse scrolled (437, 319) with delta (0, 0)
Screenshot: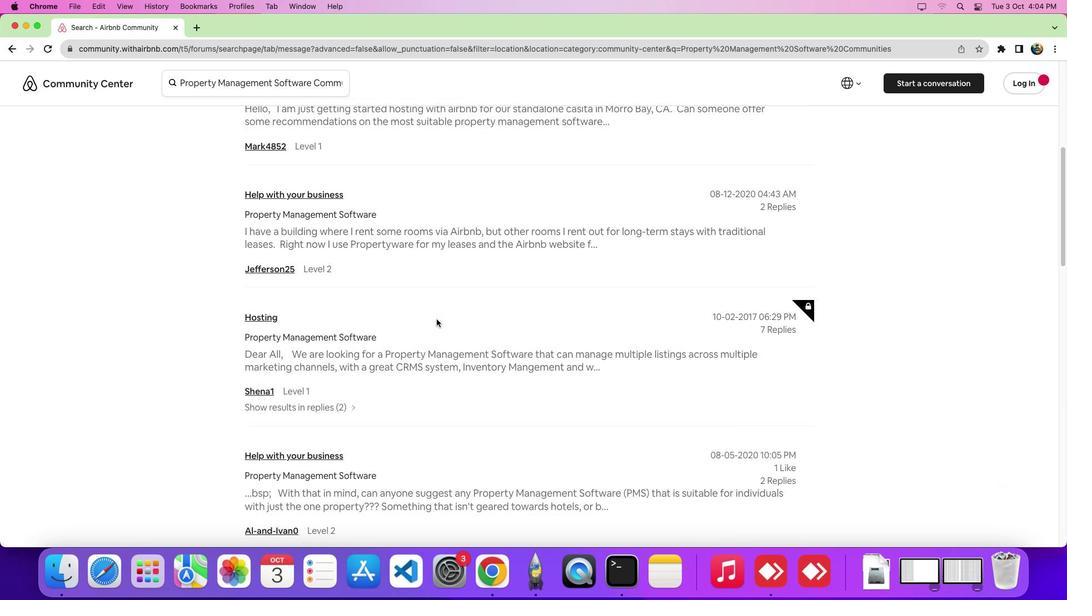 
Action: Mouse scrolled (437, 319) with delta (0, -1)
Screenshot: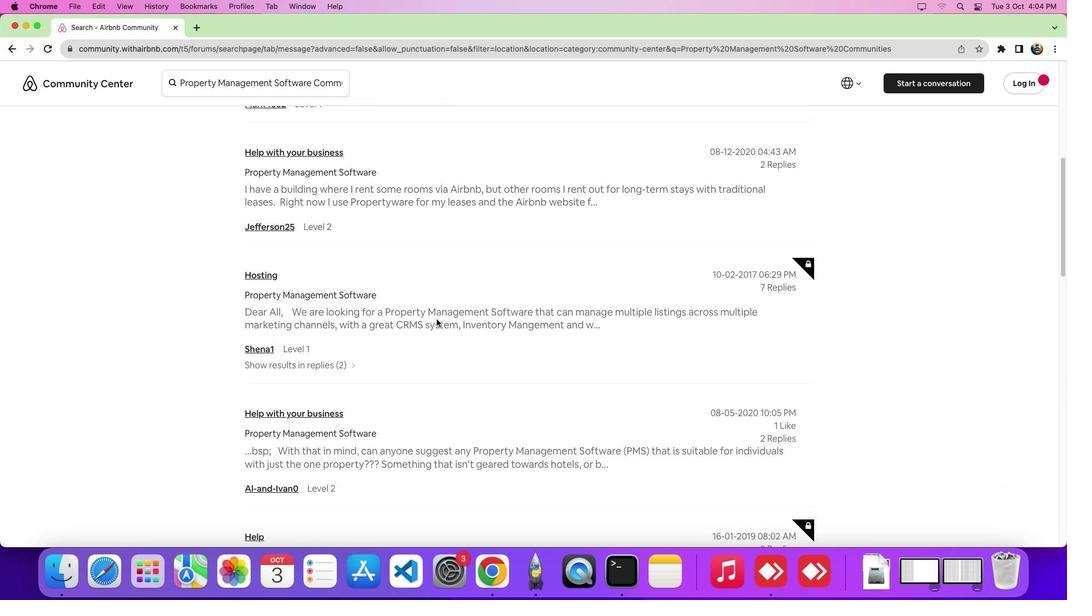 
